 Task: Look for space in Castiglione delle Stiviere, Italy from 2nd June, 2023 to 15th June, 2023 for 2 adults in price range Rs.10000 to Rs.15000. Place can be entire place with 1  bedroom having 1 bed and 1 bathroom. Property type can be house, flat, guest house, hotel. Booking option can be shelf check-in. Required host language is English.
Action: Mouse moved to (477, 127)
Screenshot: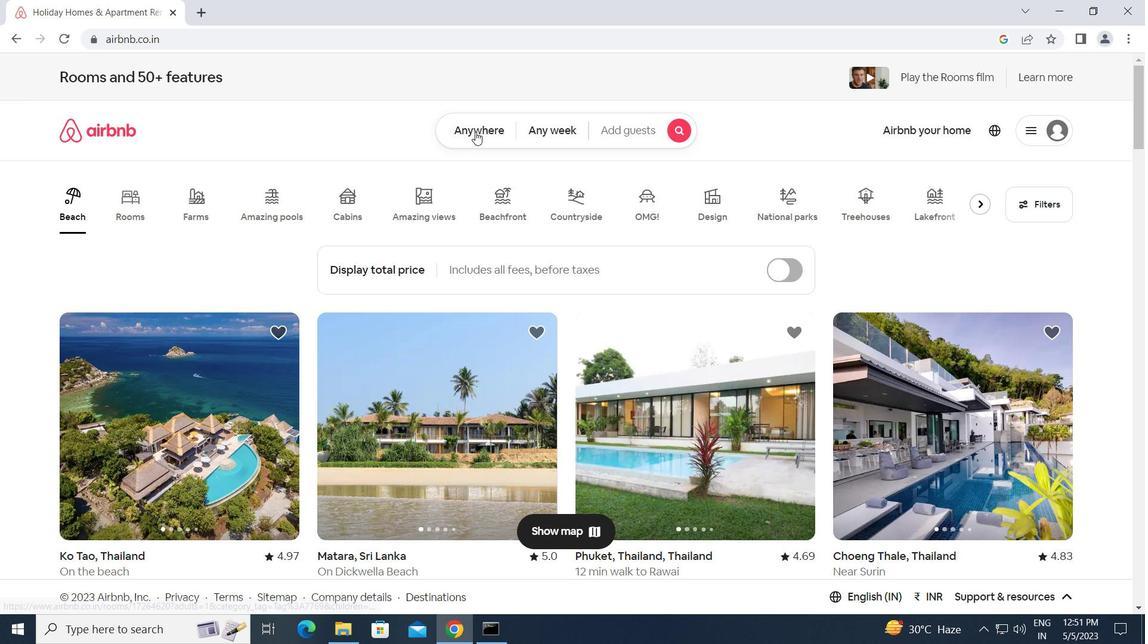 
Action: Mouse pressed left at (477, 127)
Screenshot: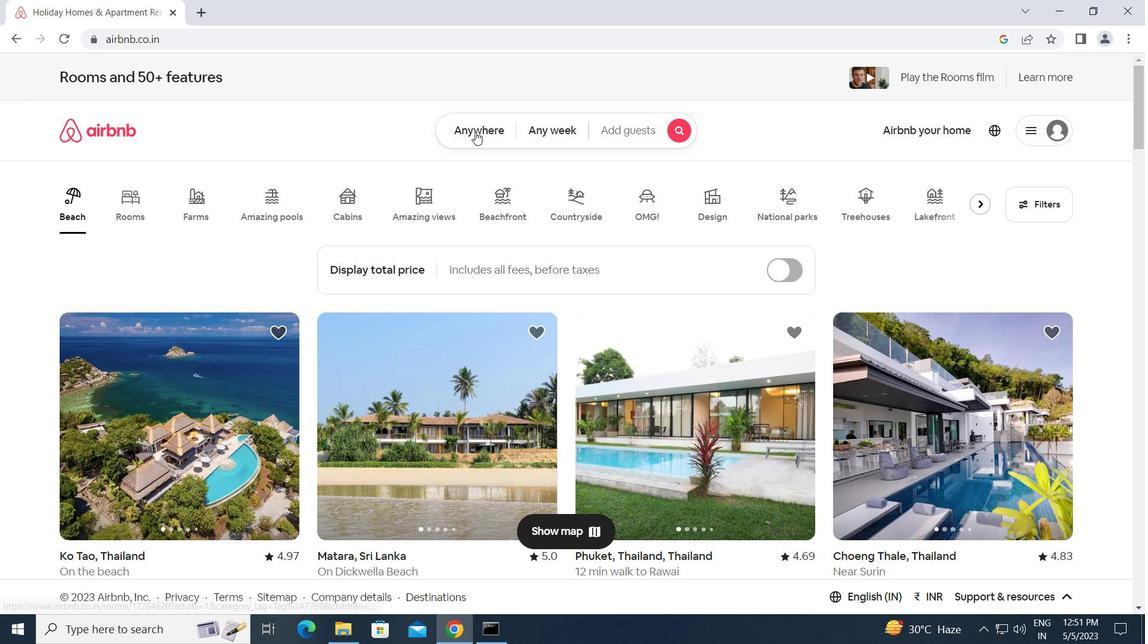 
Action: Mouse moved to (386, 187)
Screenshot: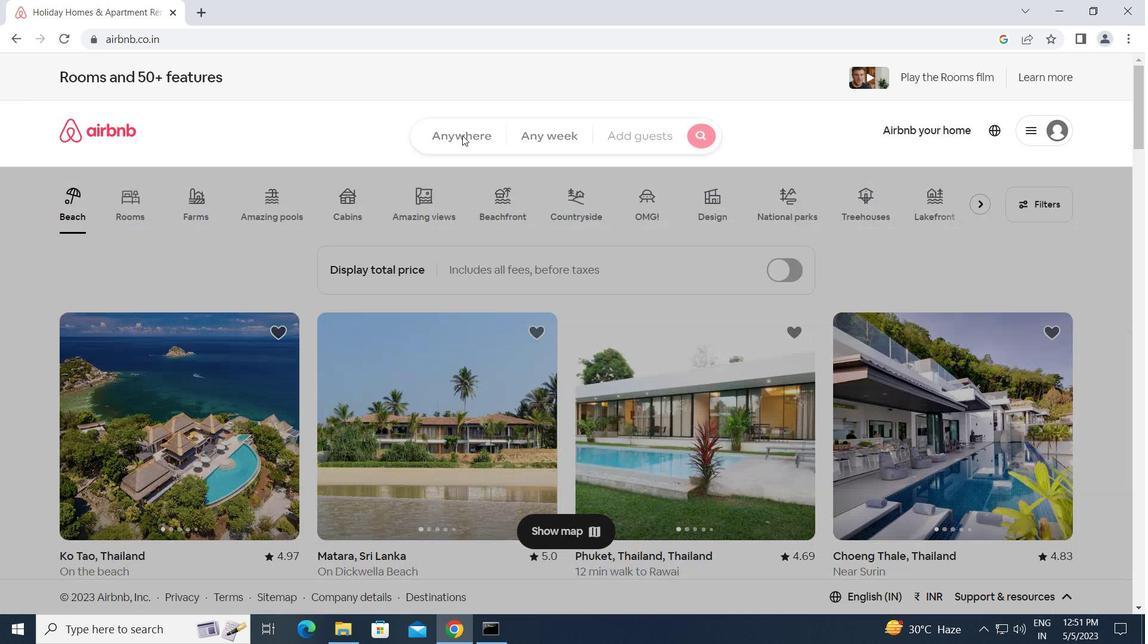 
Action: Mouse pressed left at (386, 187)
Screenshot: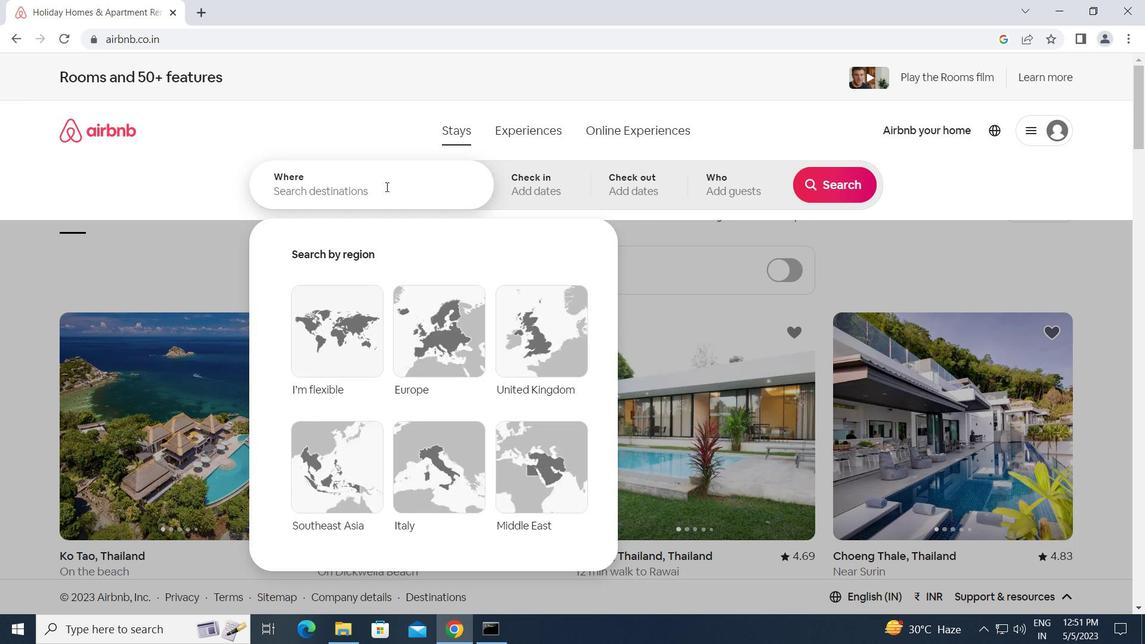 
Action: Key pressed <Key.caps_lock><Key.caps_lock>c<Key.caps_lock>astiglione<Key.space>delle<Key.space><Key.caps_lock>s<Key.caps_lock>tivier
Screenshot: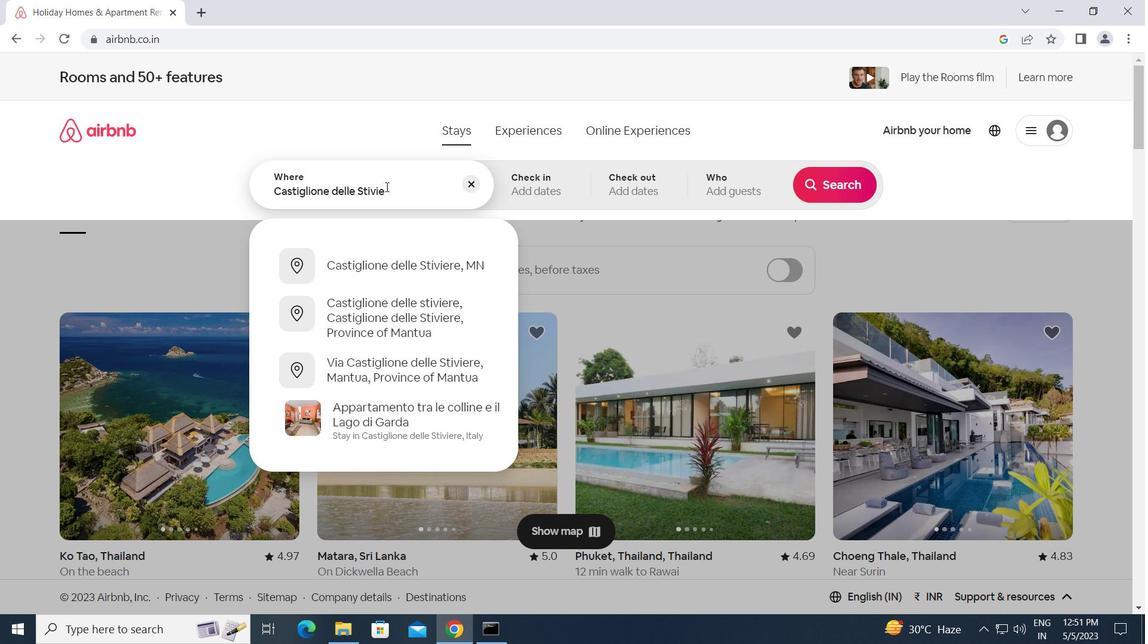 
Action: Mouse moved to (457, 155)
Screenshot: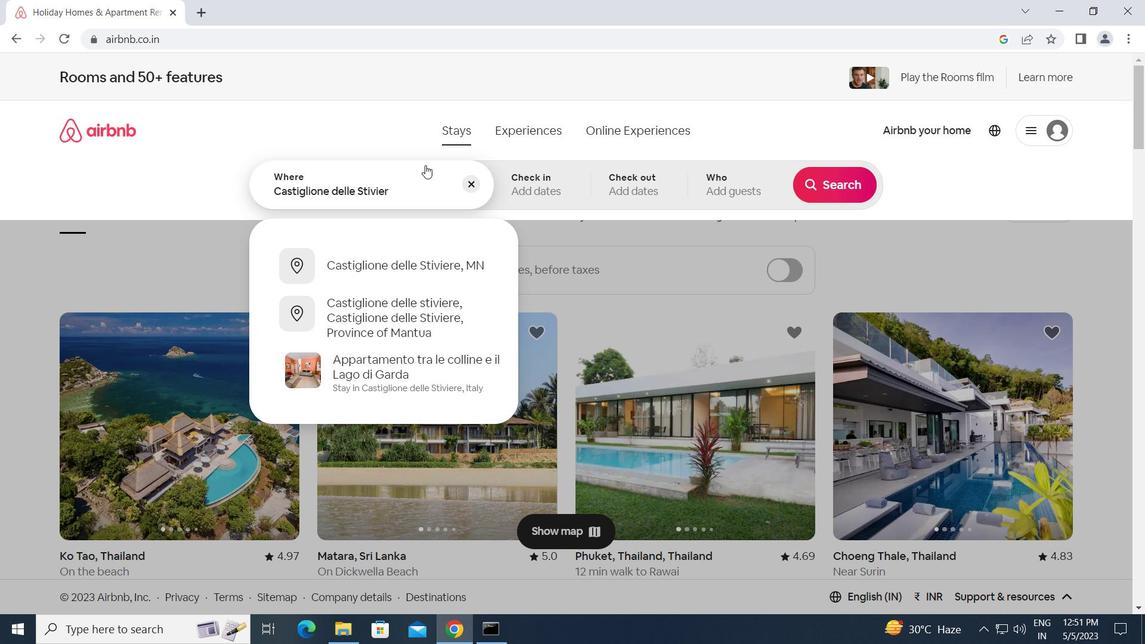 
Action: Key pressed e,<Key.space><Key.caps_lock>i<Key.caps_lock>taly<Key.enter>
Screenshot: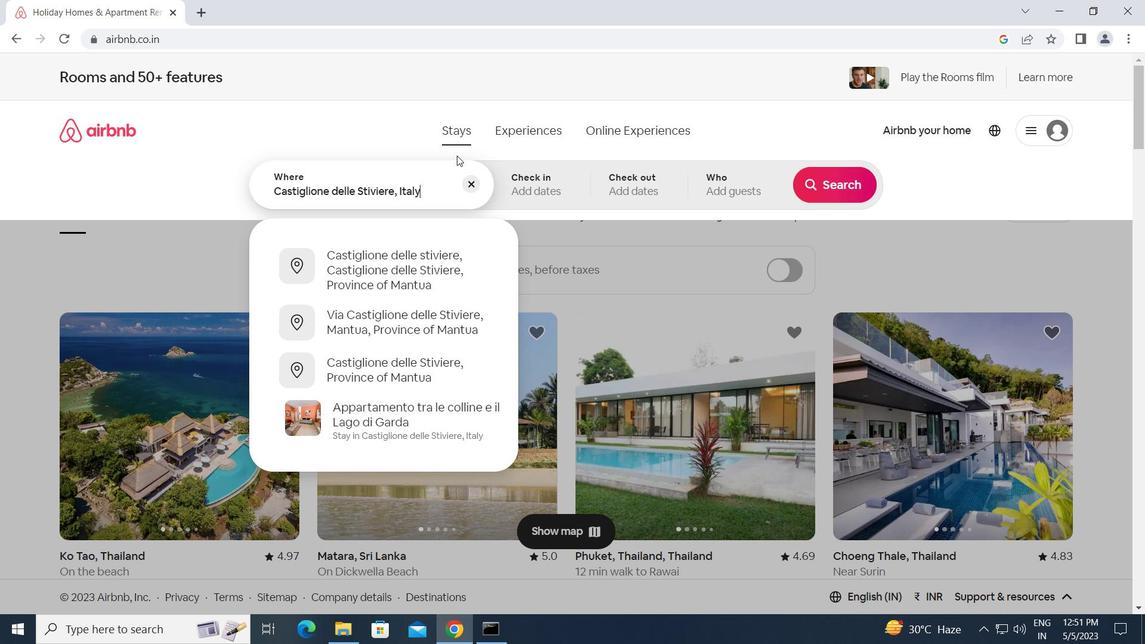 
Action: Mouse moved to (781, 363)
Screenshot: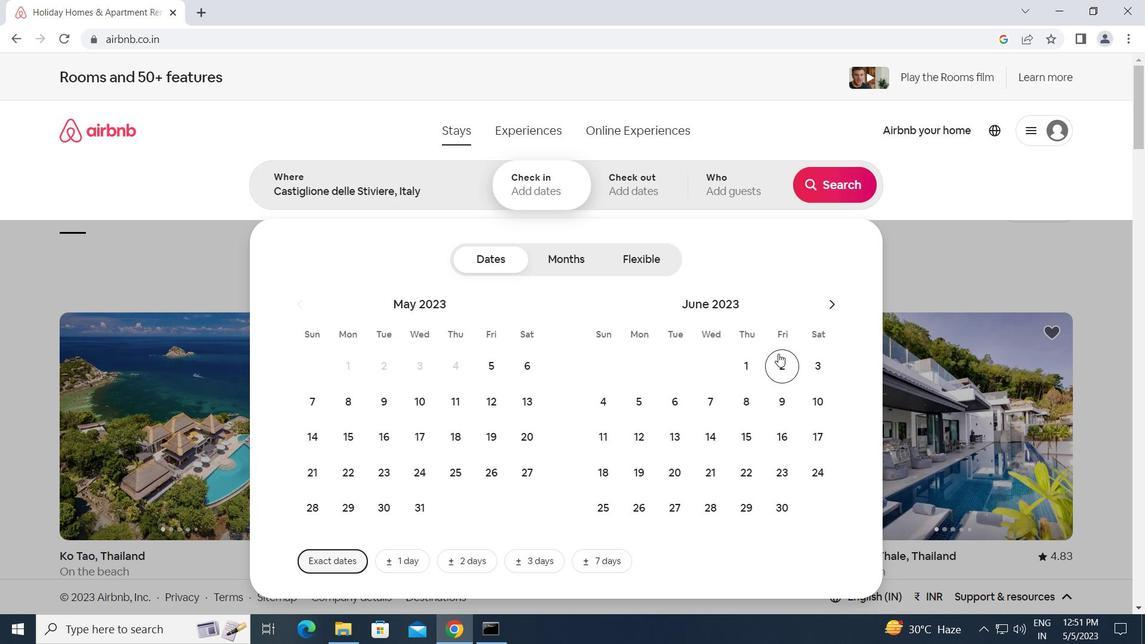 
Action: Mouse pressed left at (781, 363)
Screenshot: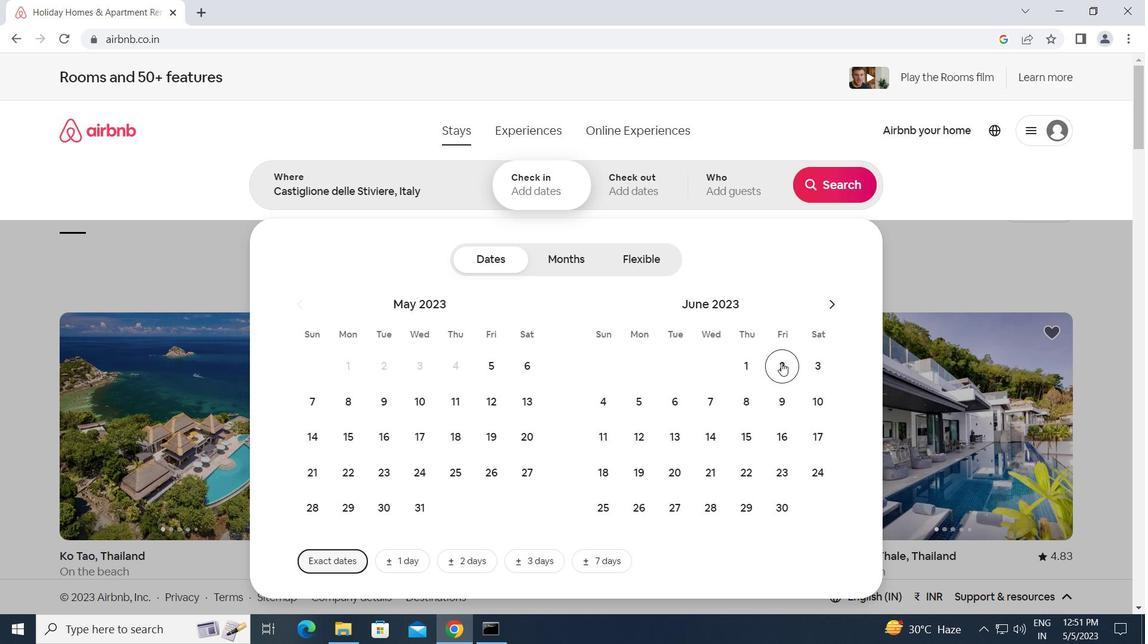 
Action: Mouse moved to (748, 434)
Screenshot: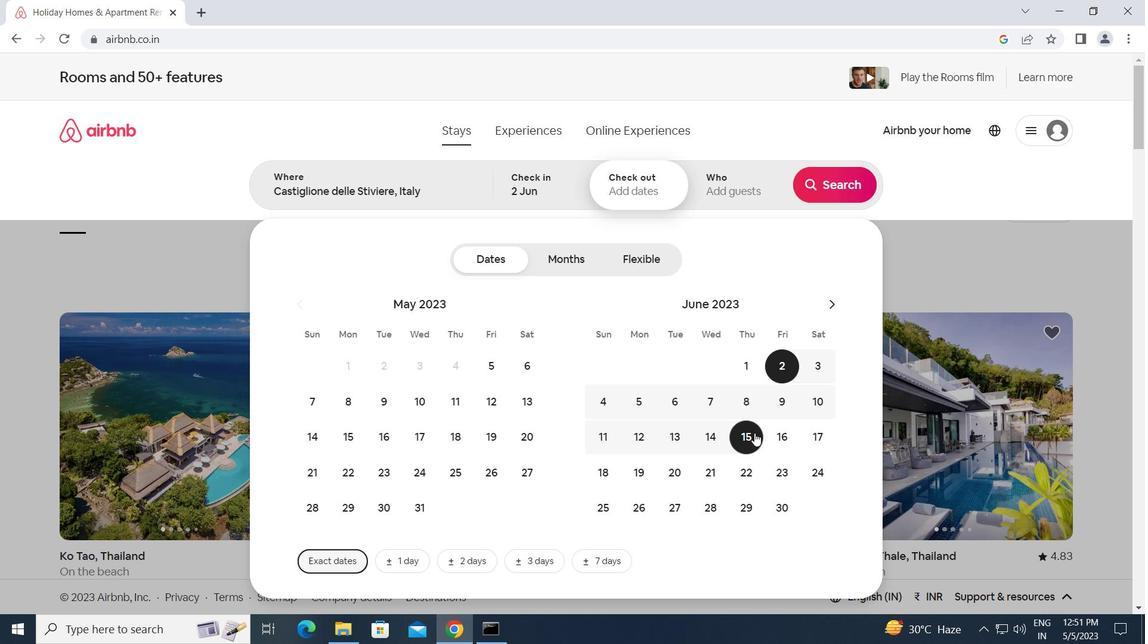 
Action: Mouse pressed left at (748, 434)
Screenshot: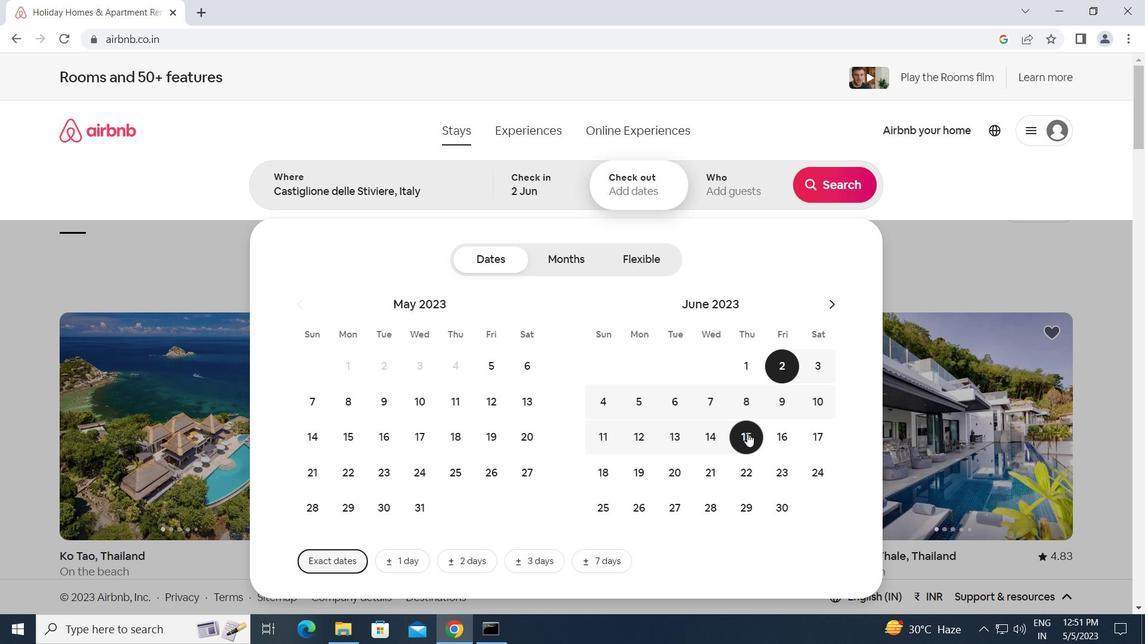 
Action: Mouse moved to (733, 187)
Screenshot: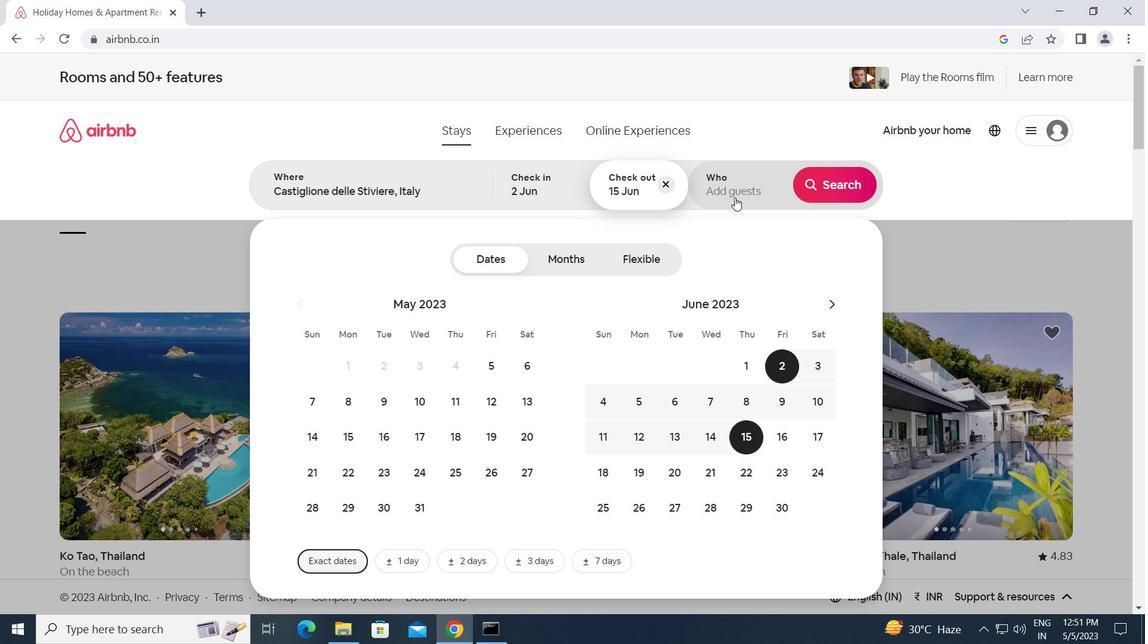 
Action: Mouse pressed left at (733, 187)
Screenshot: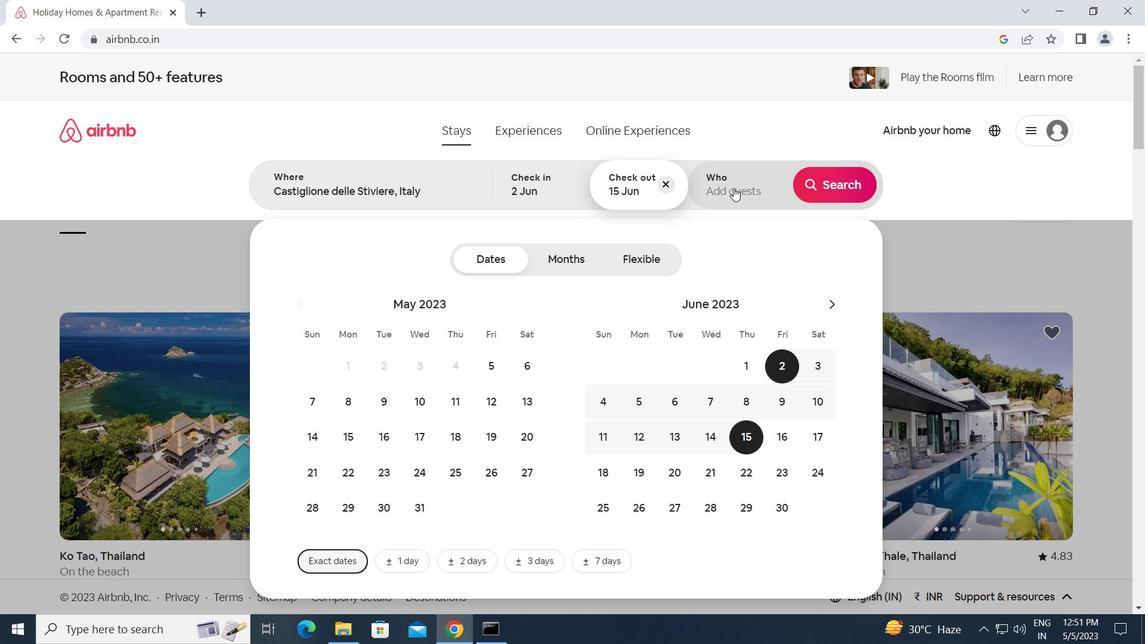 
Action: Mouse moved to (835, 260)
Screenshot: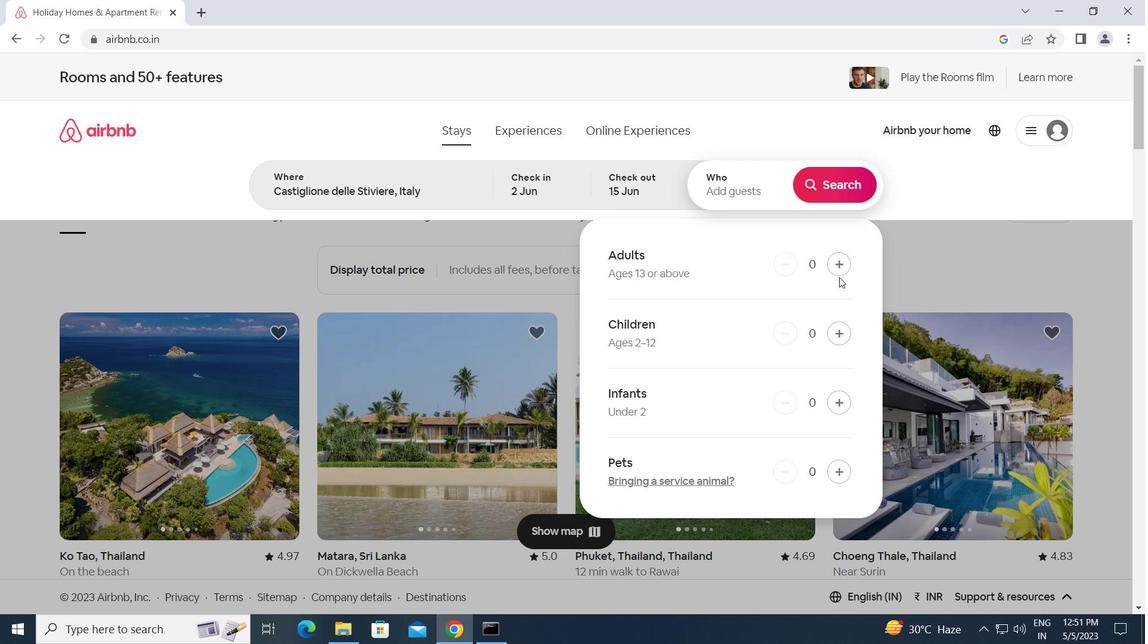 
Action: Mouse pressed left at (835, 260)
Screenshot: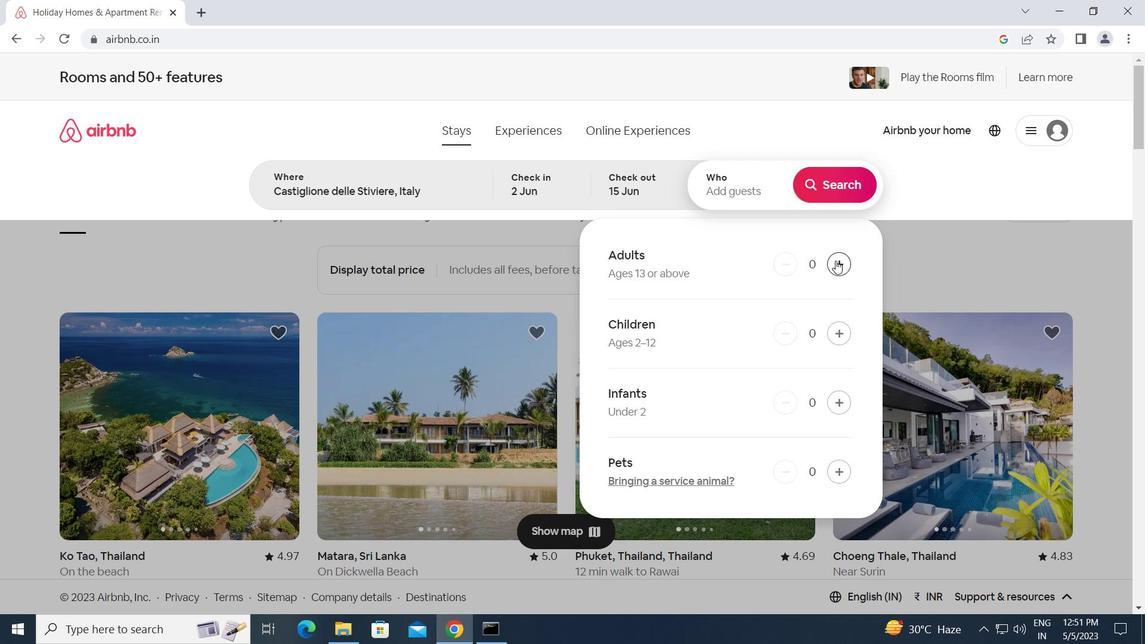 
Action: Mouse pressed left at (835, 260)
Screenshot: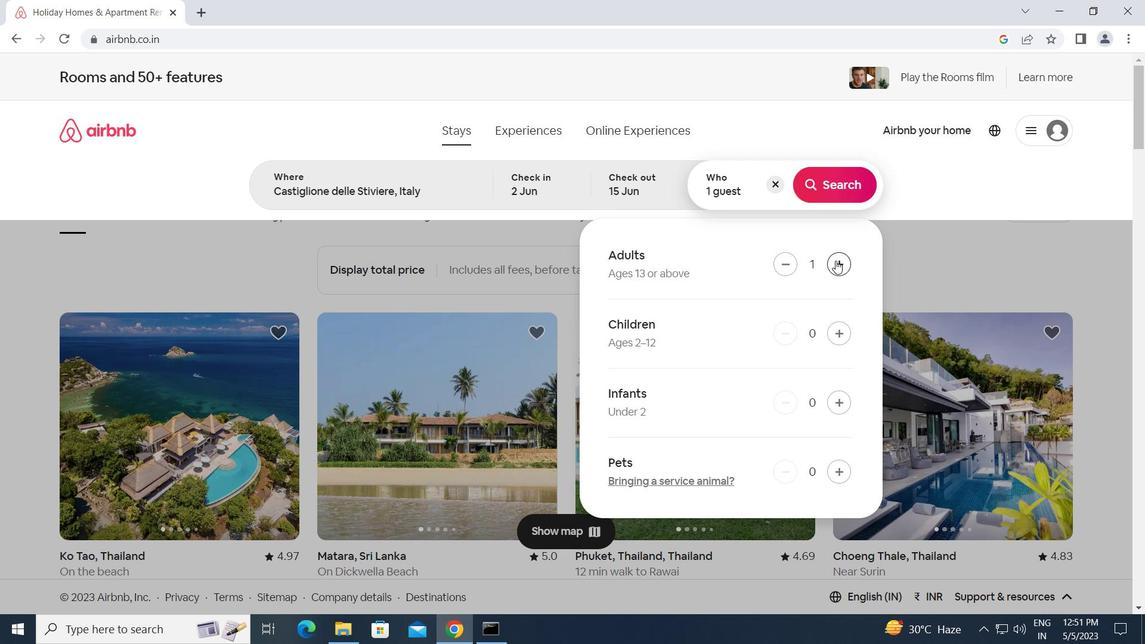 
Action: Mouse moved to (829, 190)
Screenshot: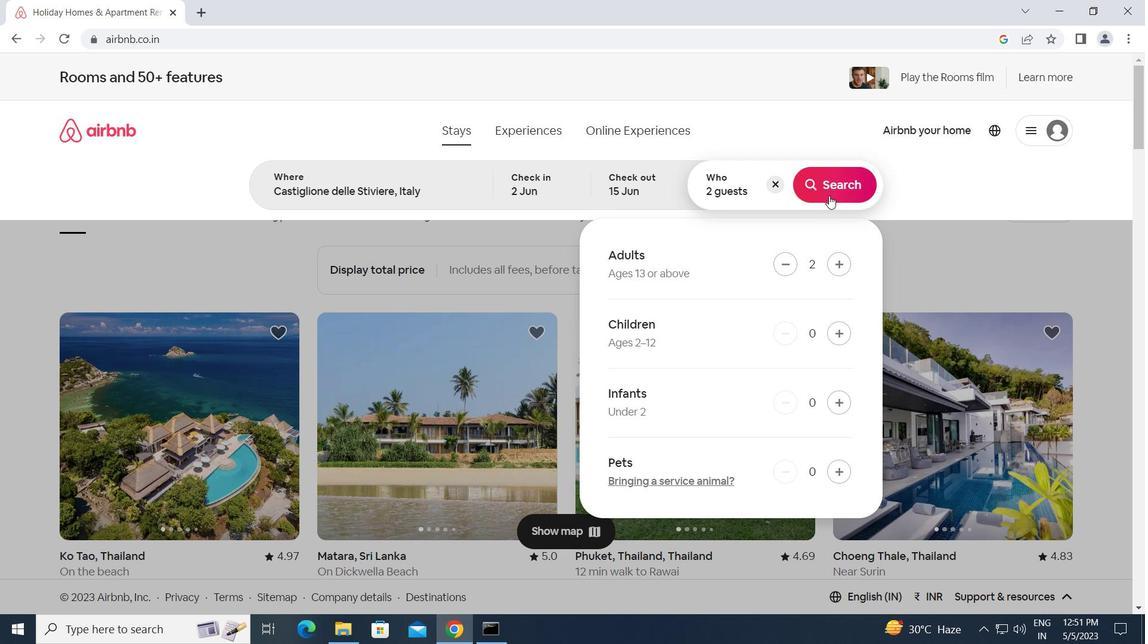 
Action: Mouse pressed left at (829, 190)
Screenshot: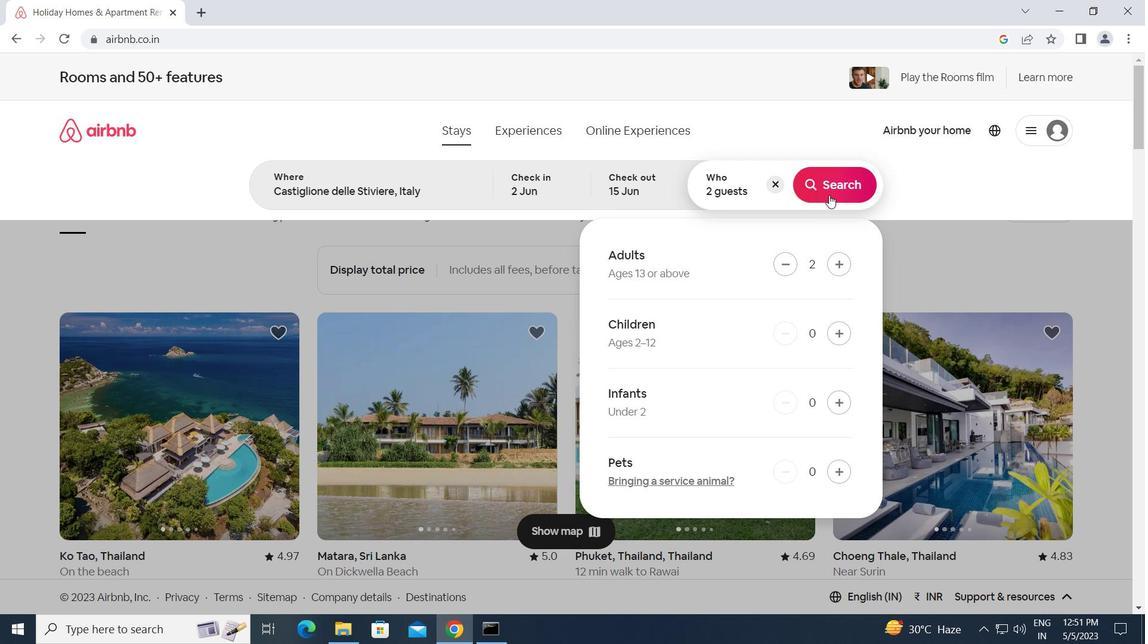 
Action: Mouse moved to (1075, 137)
Screenshot: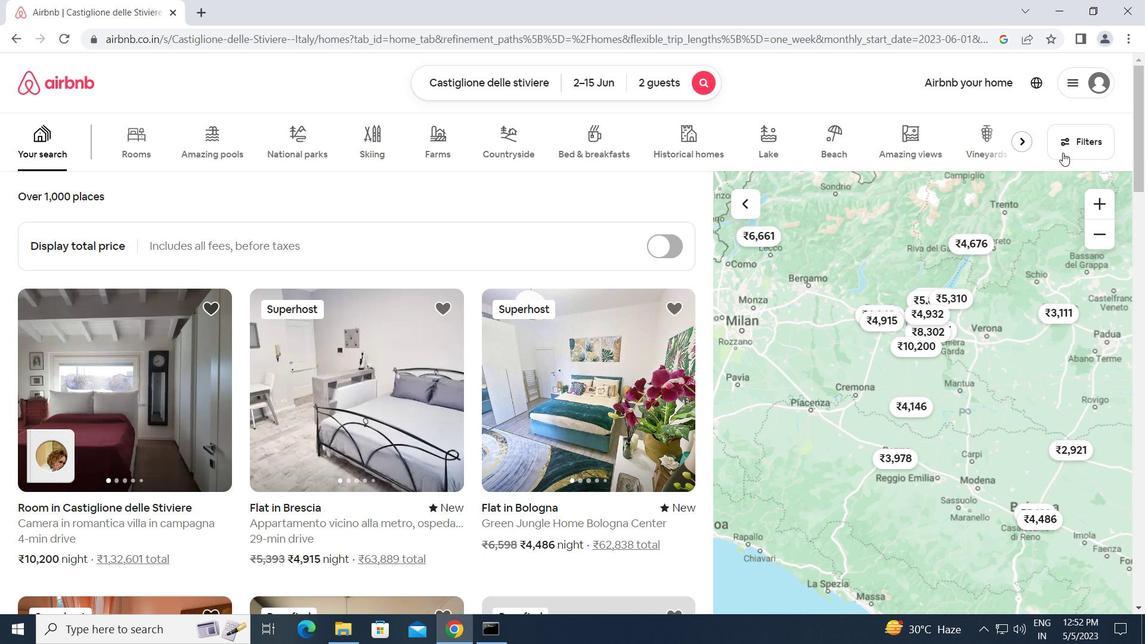 
Action: Mouse pressed left at (1075, 137)
Screenshot: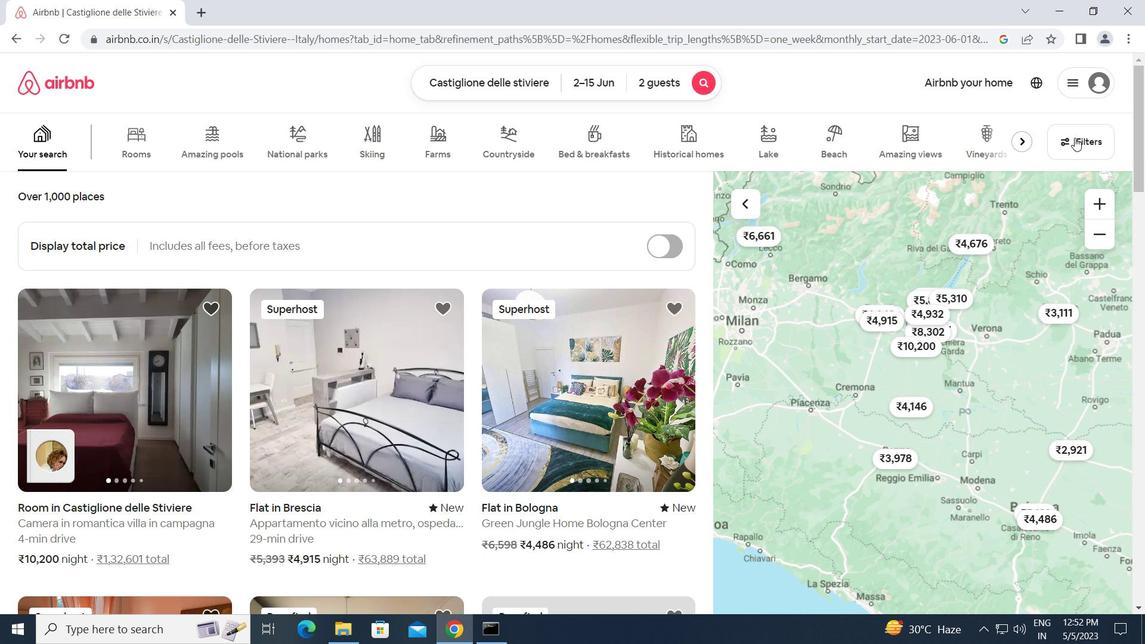 
Action: Mouse moved to (387, 493)
Screenshot: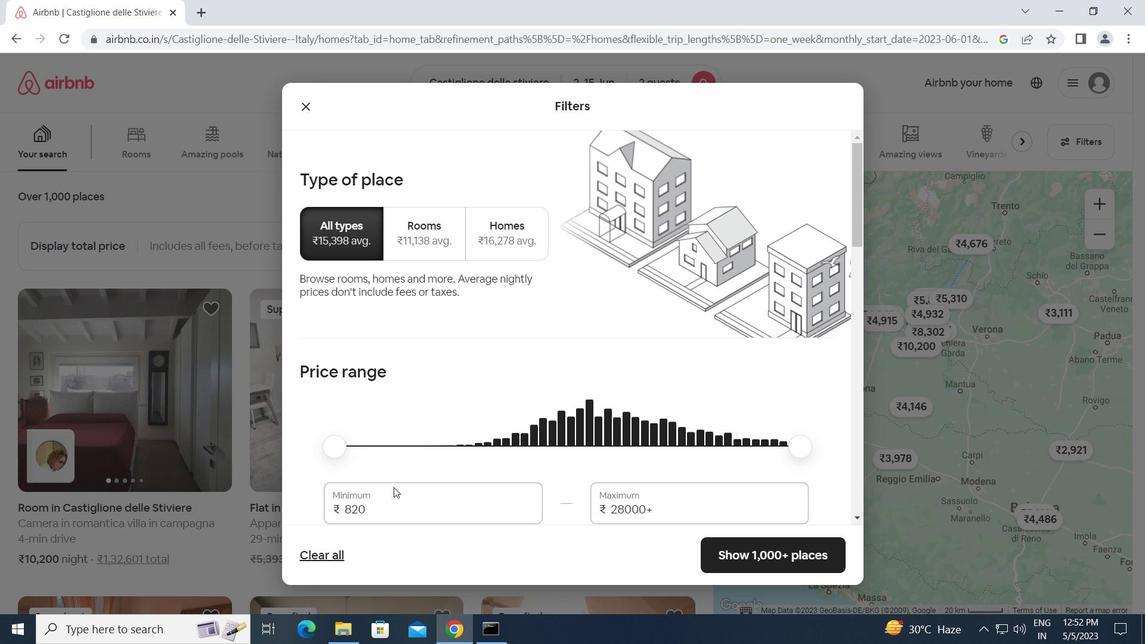 
Action: Mouse scrolled (387, 493) with delta (0, 0)
Screenshot: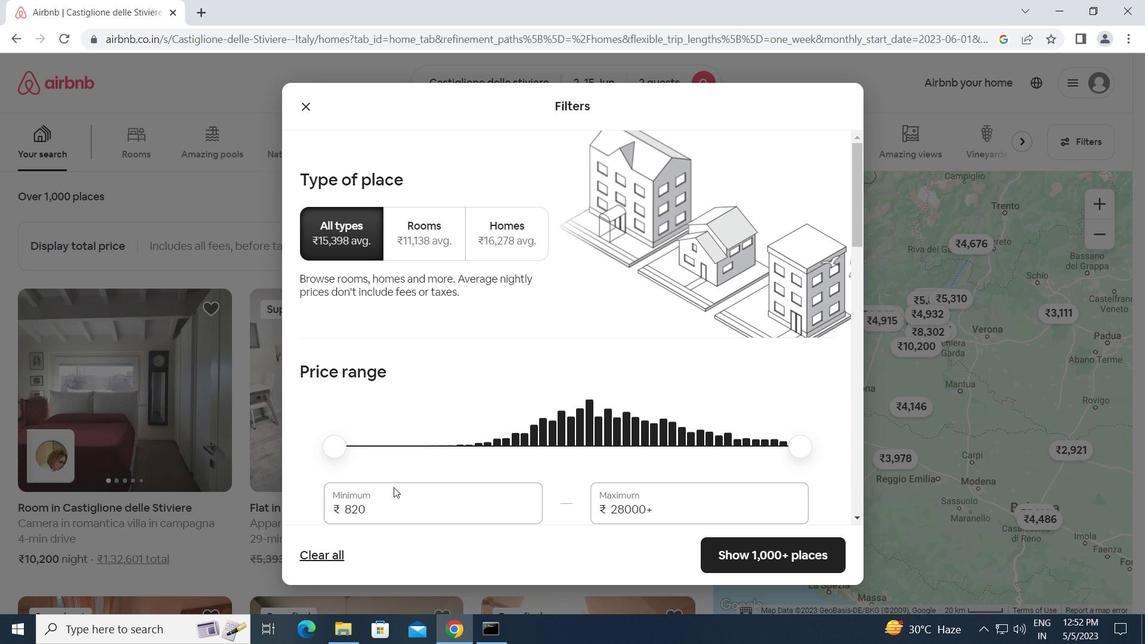 
Action: Mouse moved to (374, 436)
Screenshot: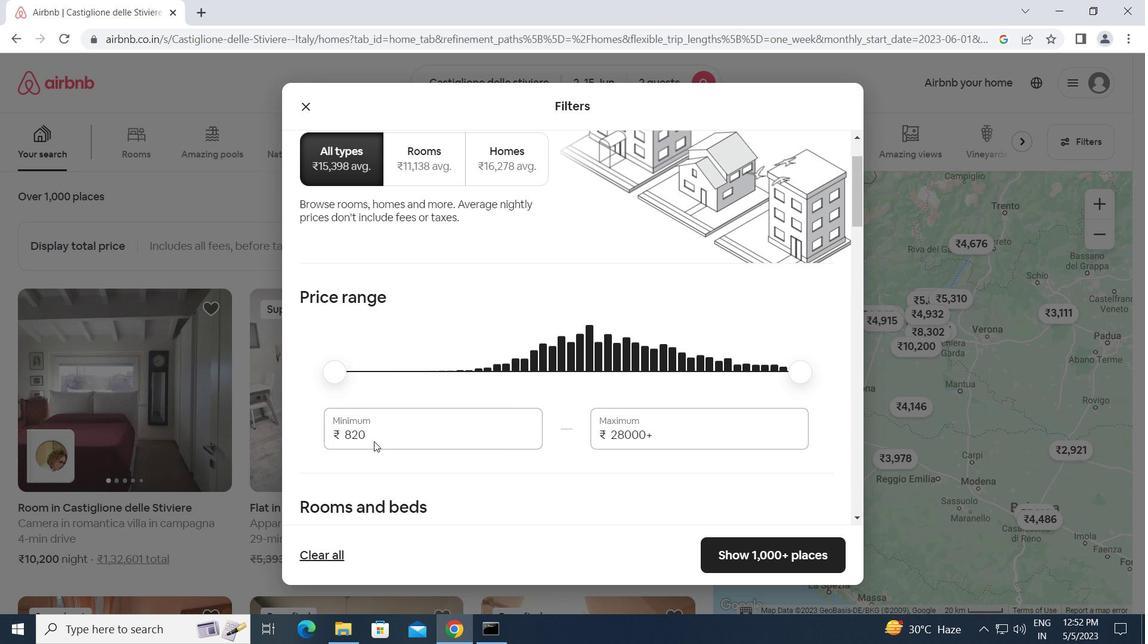 
Action: Mouse pressed left at (374, 436)
Screenshot: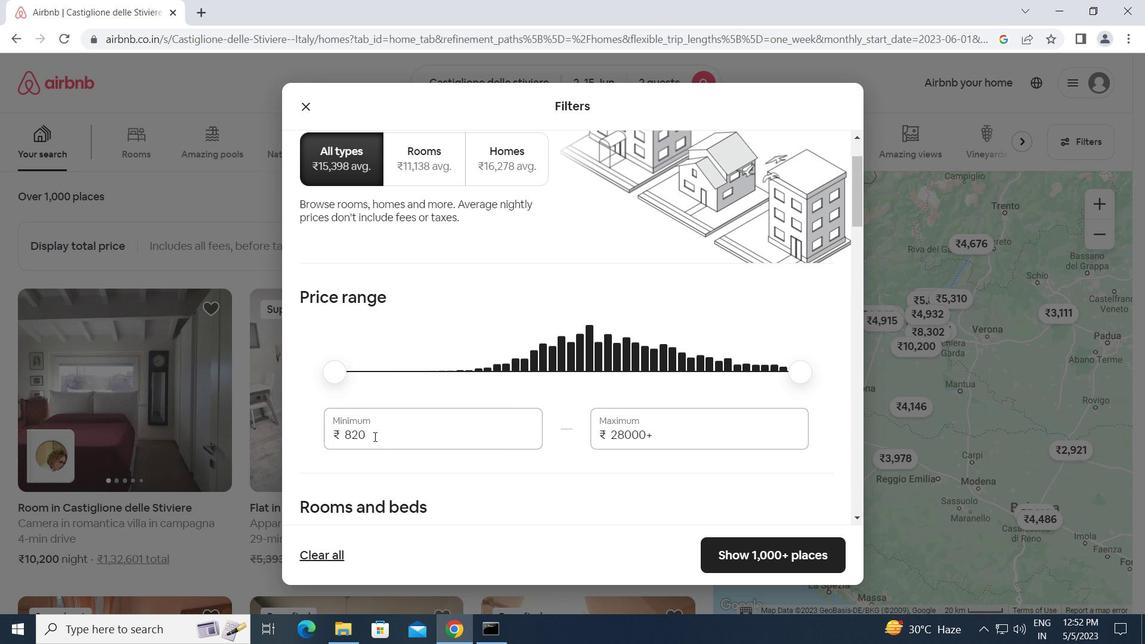 
Action: Mouse moved to (315, 436)
Screenshot: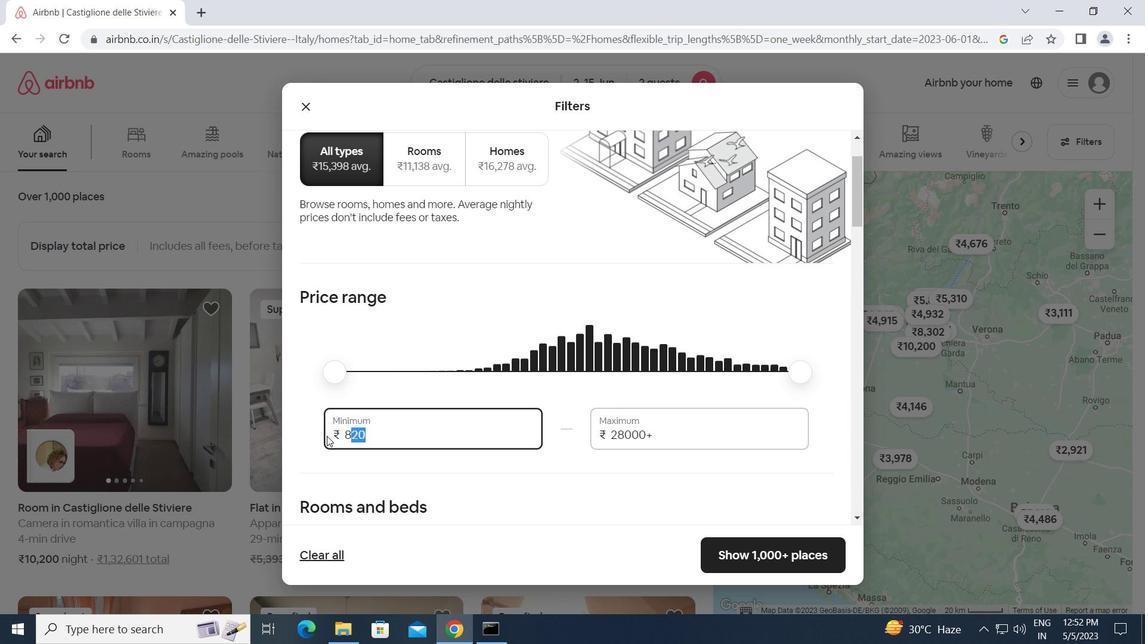 
Action: Key pressed 10000<Key.tab>15000
Screenshot: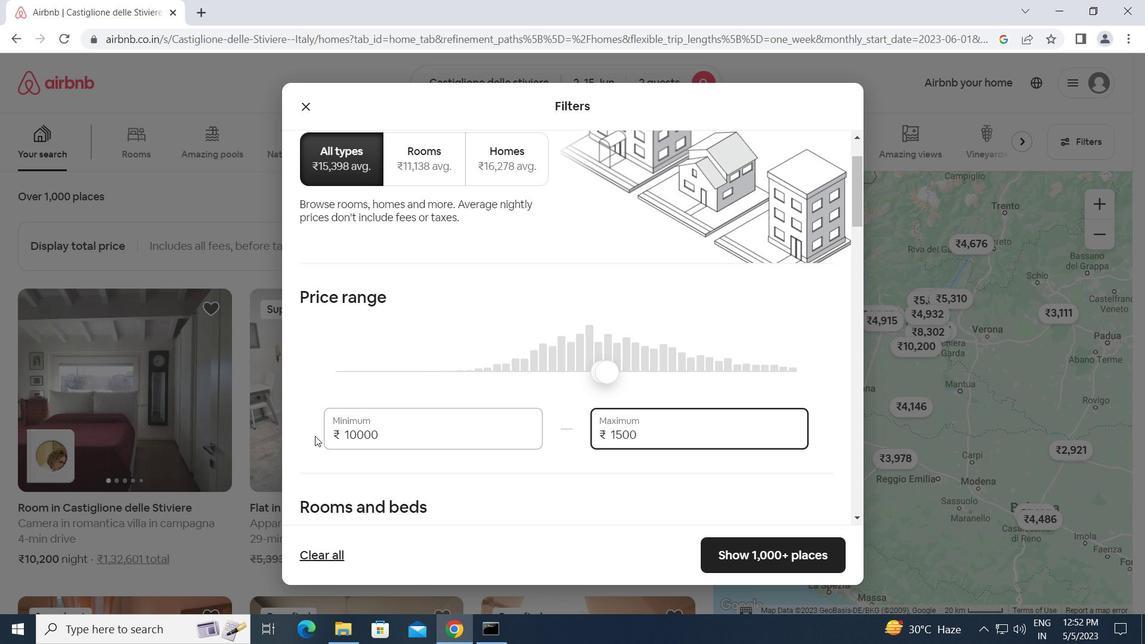 
Action: Mouse moved to (380, 554)
Screenshot: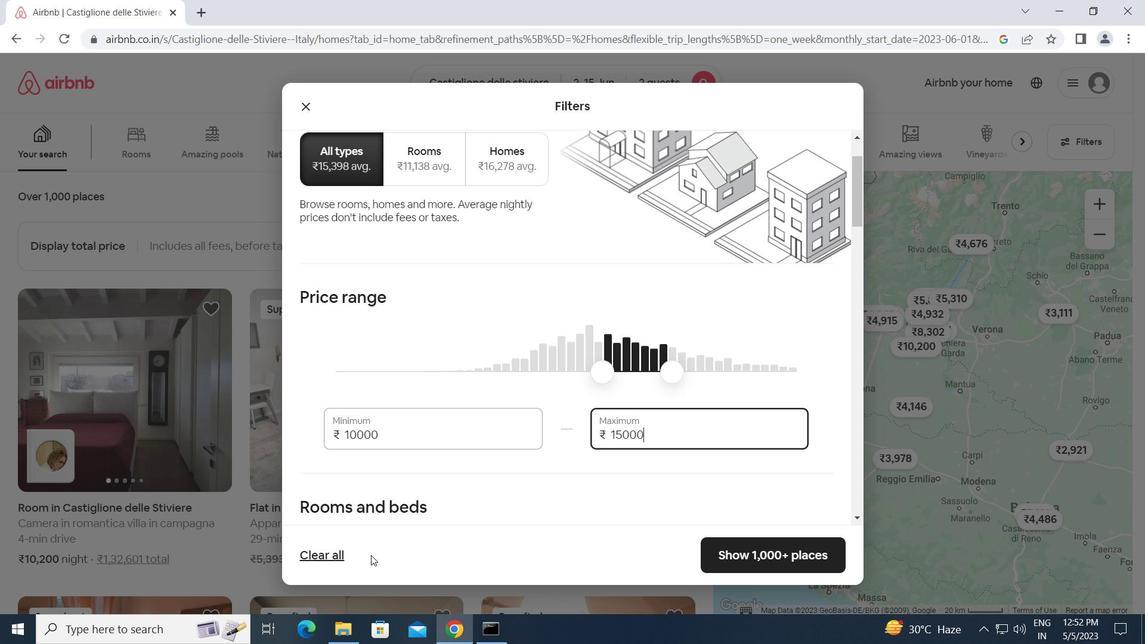 
Action: Mouse scrolled (380, 554) with delta (0, 0)
Screenshot: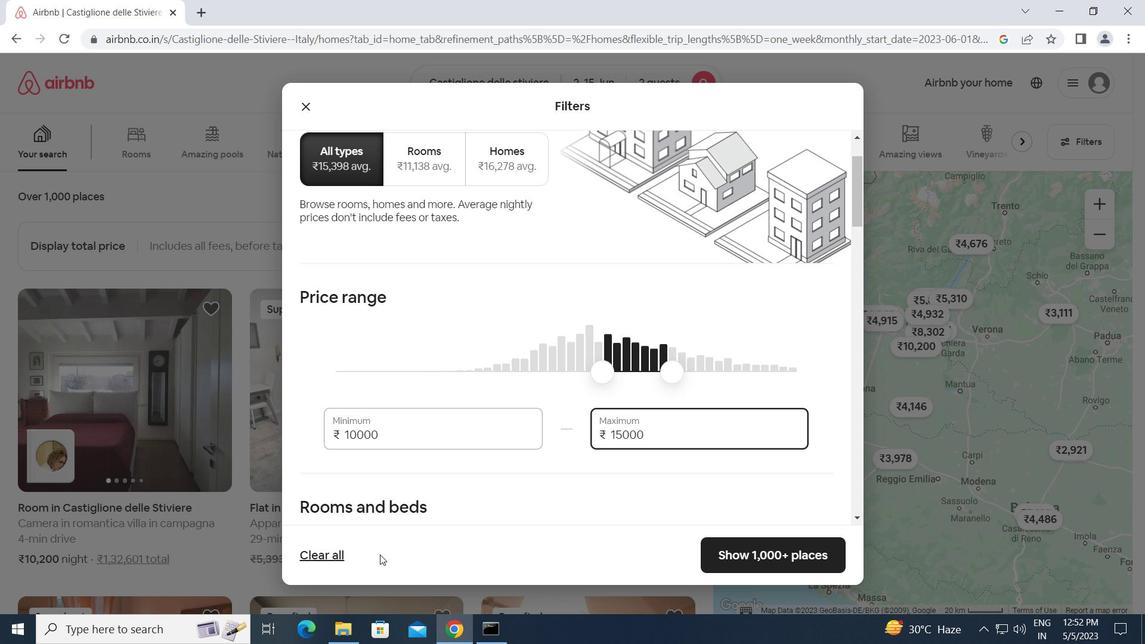 
Action: Mouse moved to (491, 539)
Screenshot: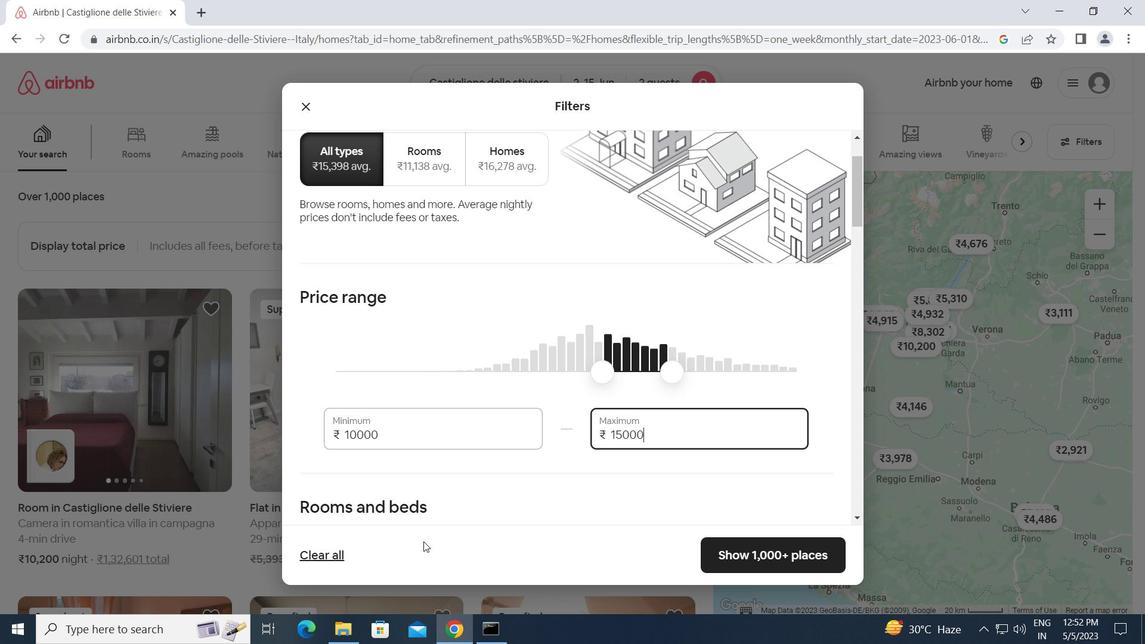
Action: Mouse scrolled (491, 539) with delta (0, 0)
Screenshot: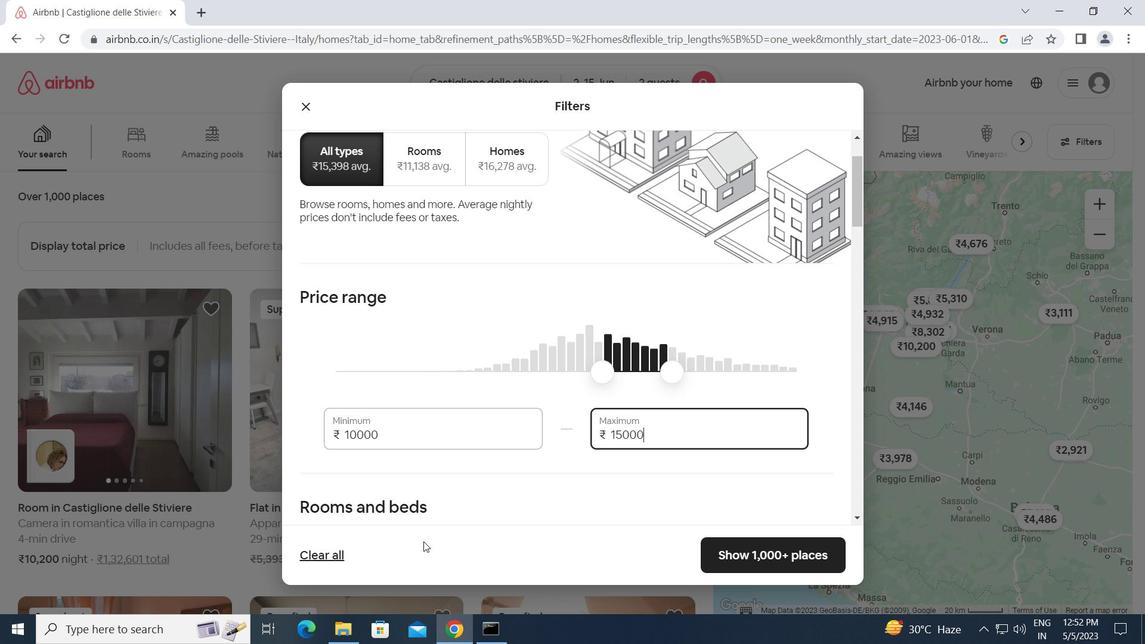 
Action: Mouse moved to (496, 538)
Screenshot: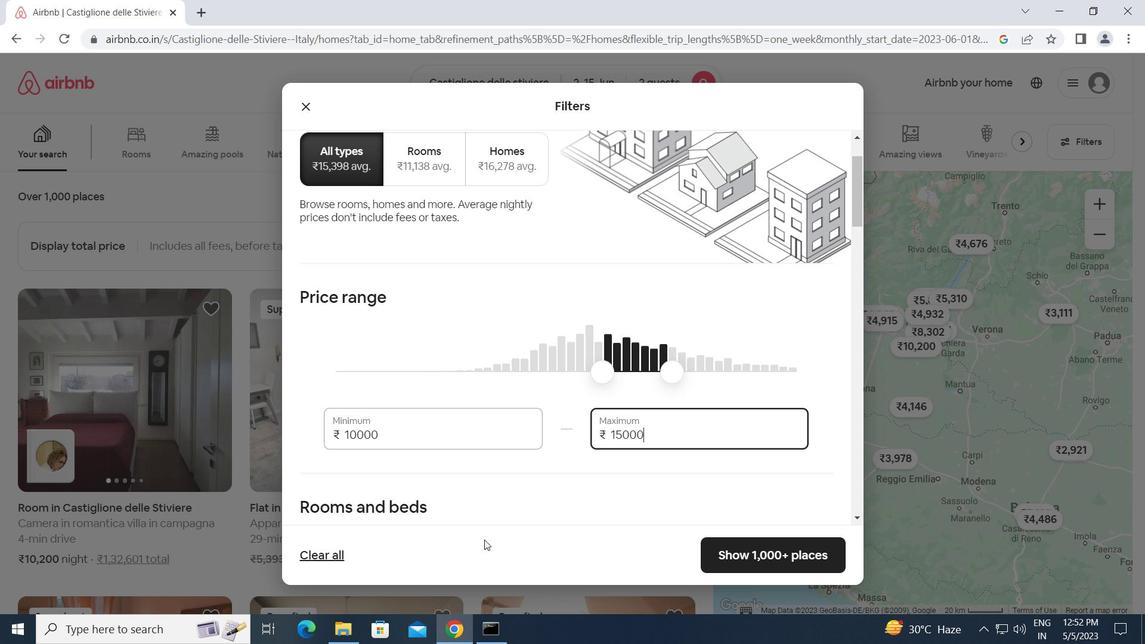 
Action: Mouse scrolled (496, 538) with delta (0, 0)
Screenshot: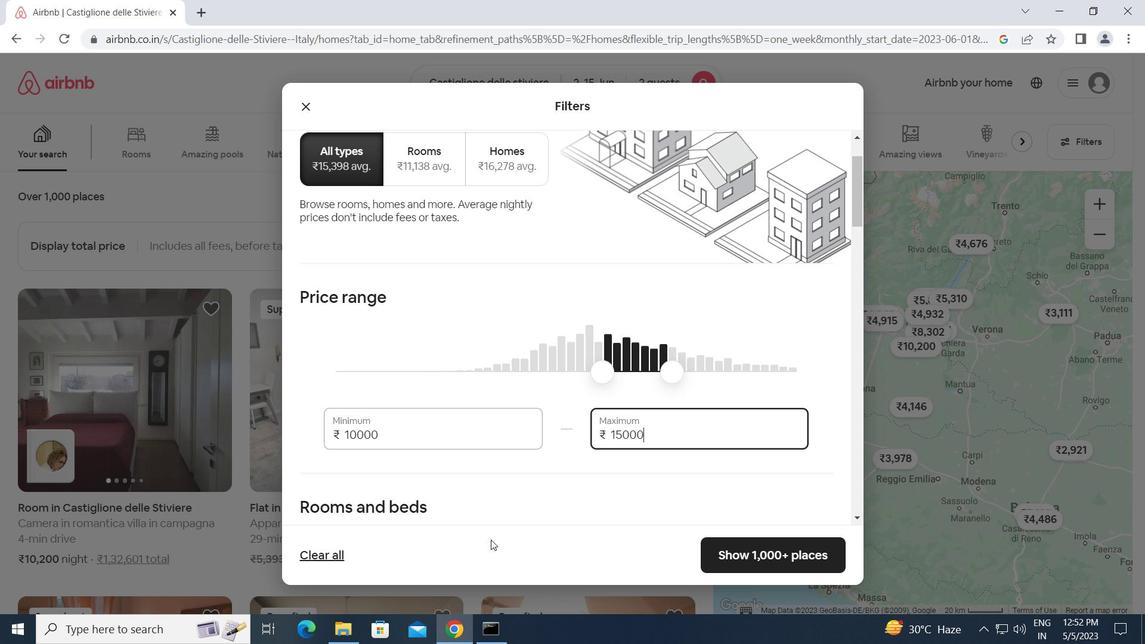 
Action: Mouse moved to (518, 494)
Screenshot: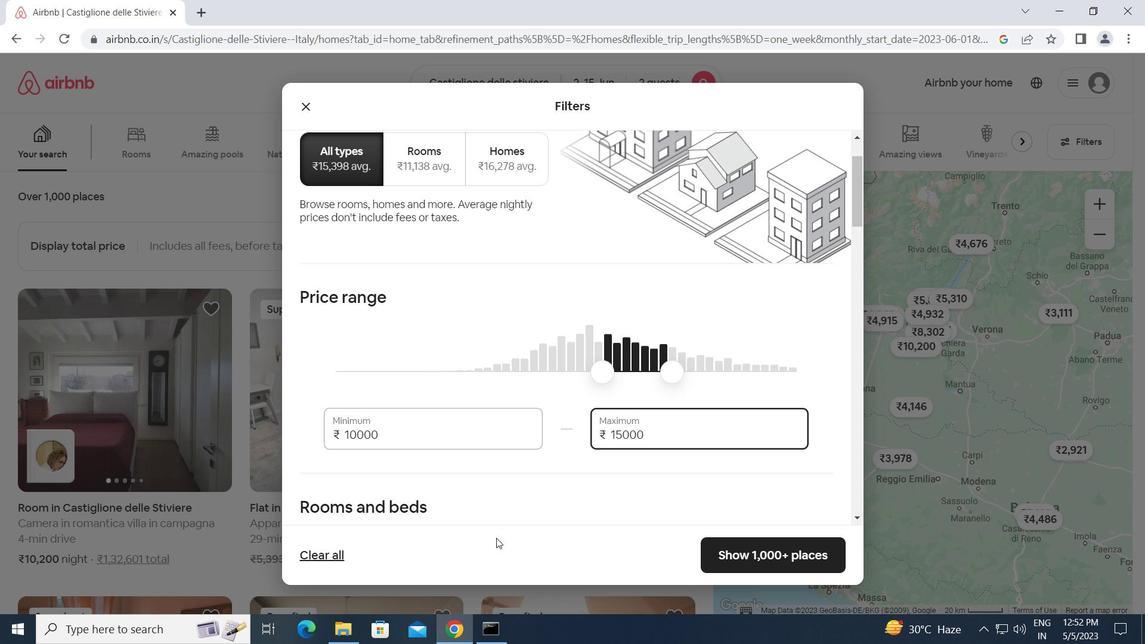 
Action: Mouse scrolled (518, 493) with delta (0, 0)
Screenshot: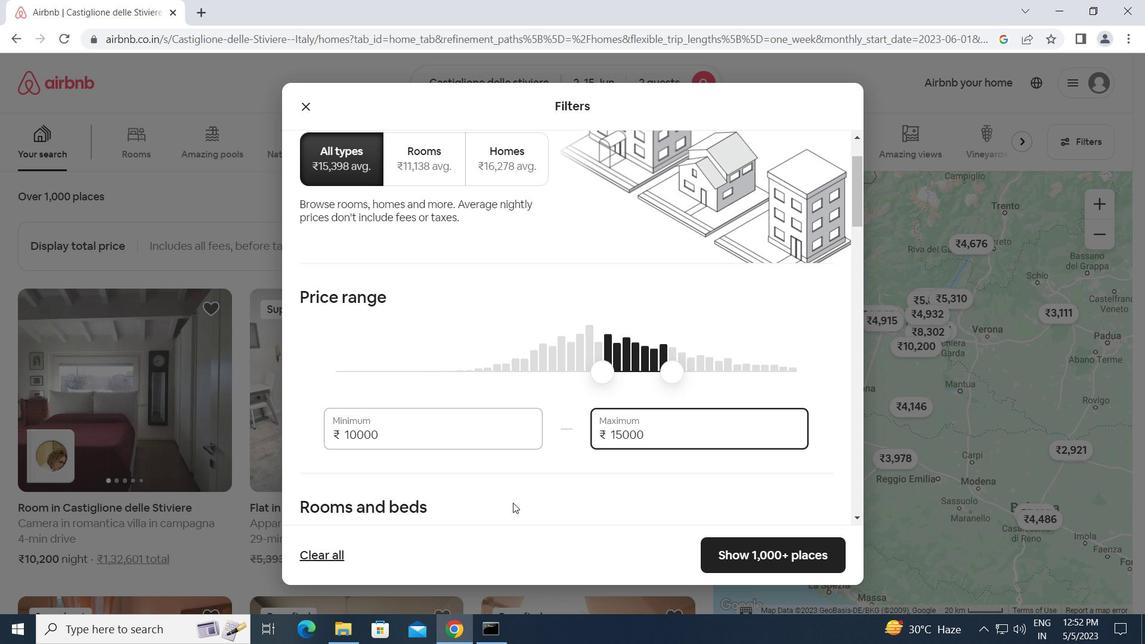 
Action: Mouse scrolled (518, 493) with delta (0, 0)
Screenshot: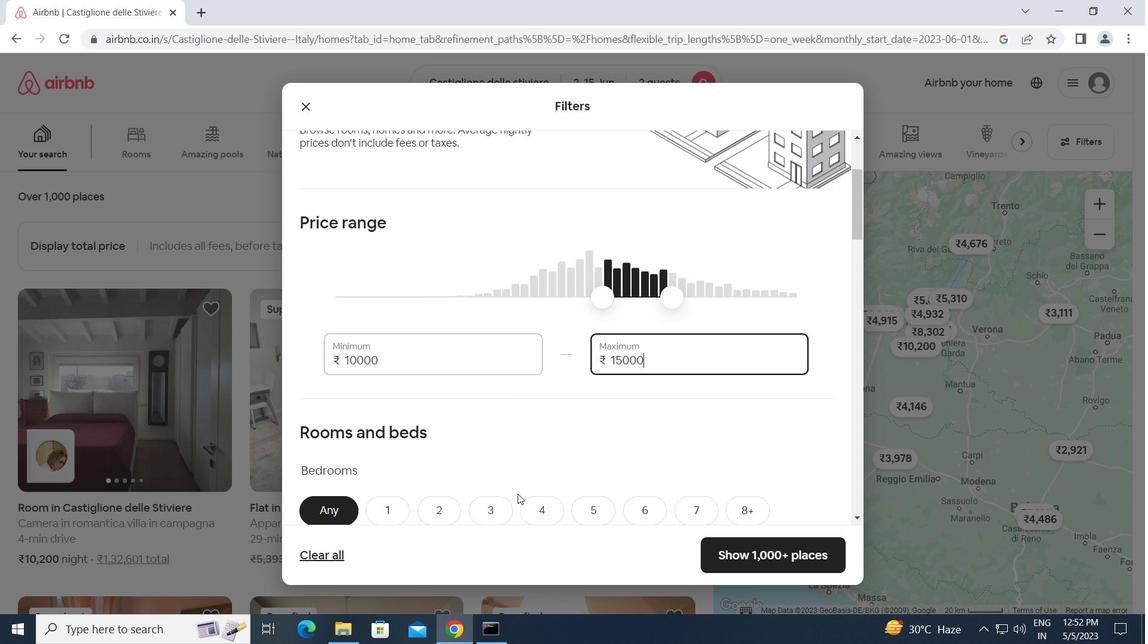 
Action: Mouse scrolled (518, 493) with delta (0, 0)
Screenshot: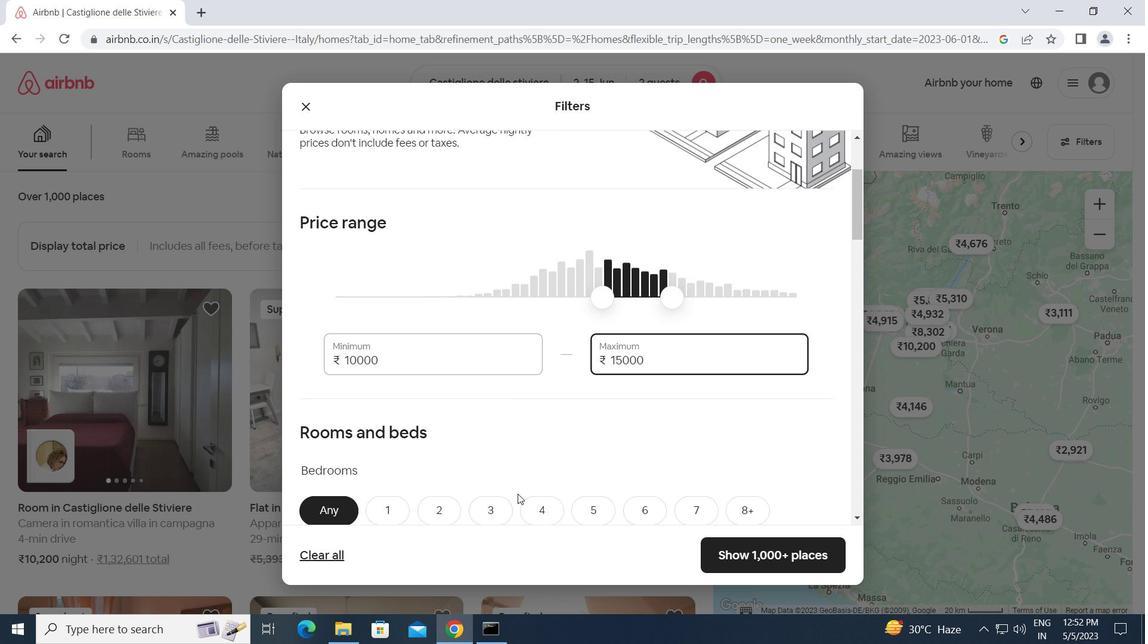 
Action: Mouse moved to (508, 491)
Screenshot: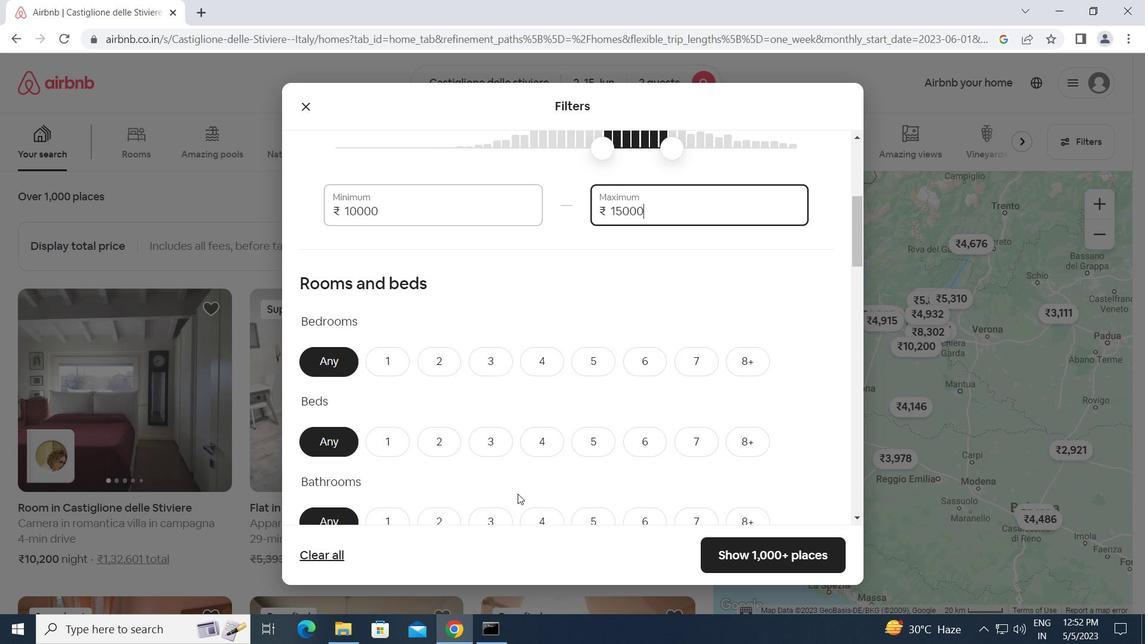 
Action: Mouse scrolled (508, 491) with delta (0, 0)
Screenshot: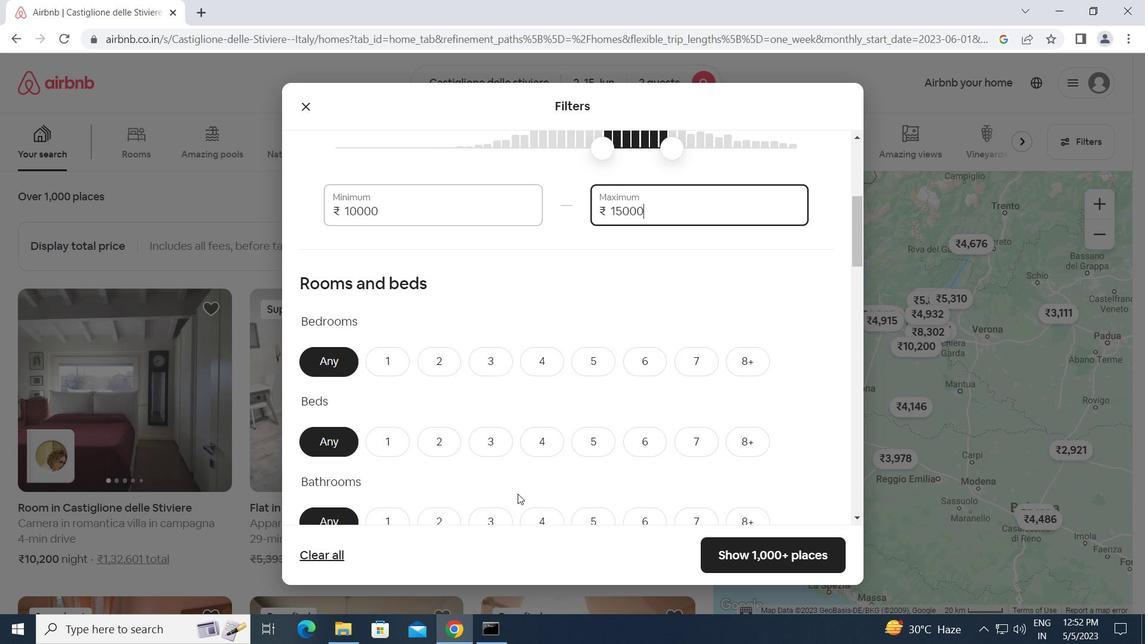 
Action: Mouse moved to (398, 289)
Screenshot: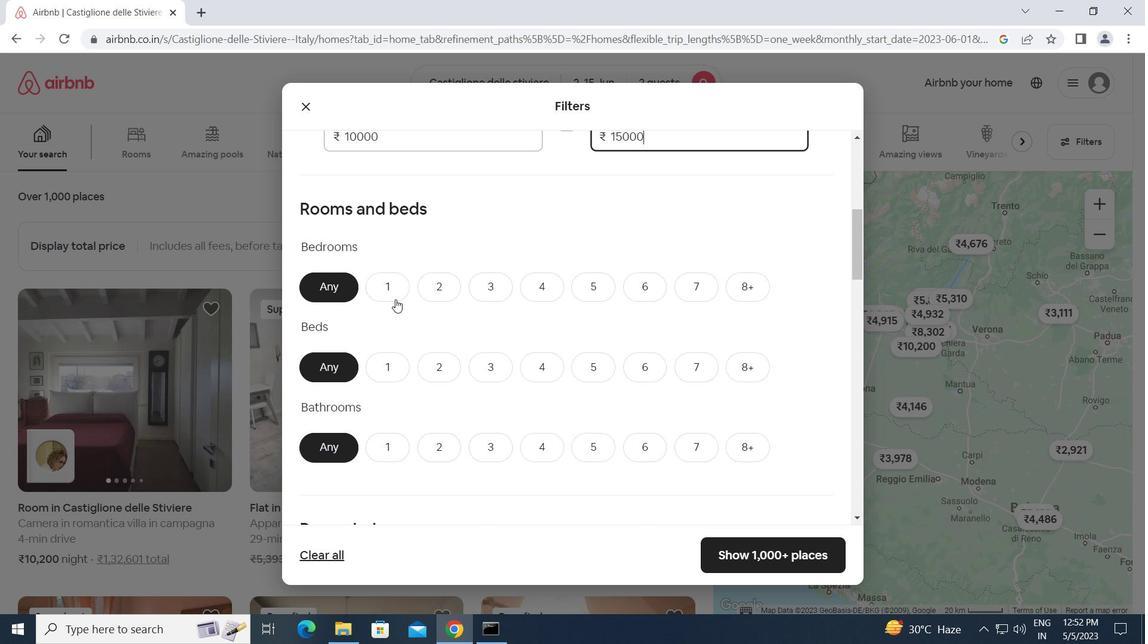 
Action: Mouse pressed left at (398, 289)
Screenshot: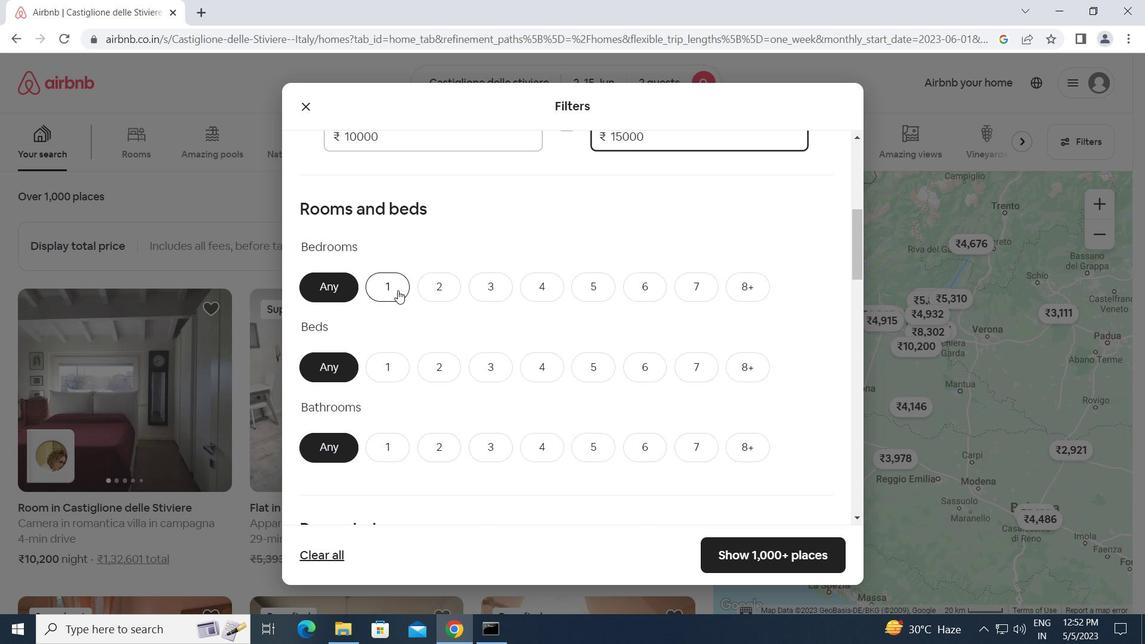 
Action: Mouse moved to (394, 365)
Screenshot: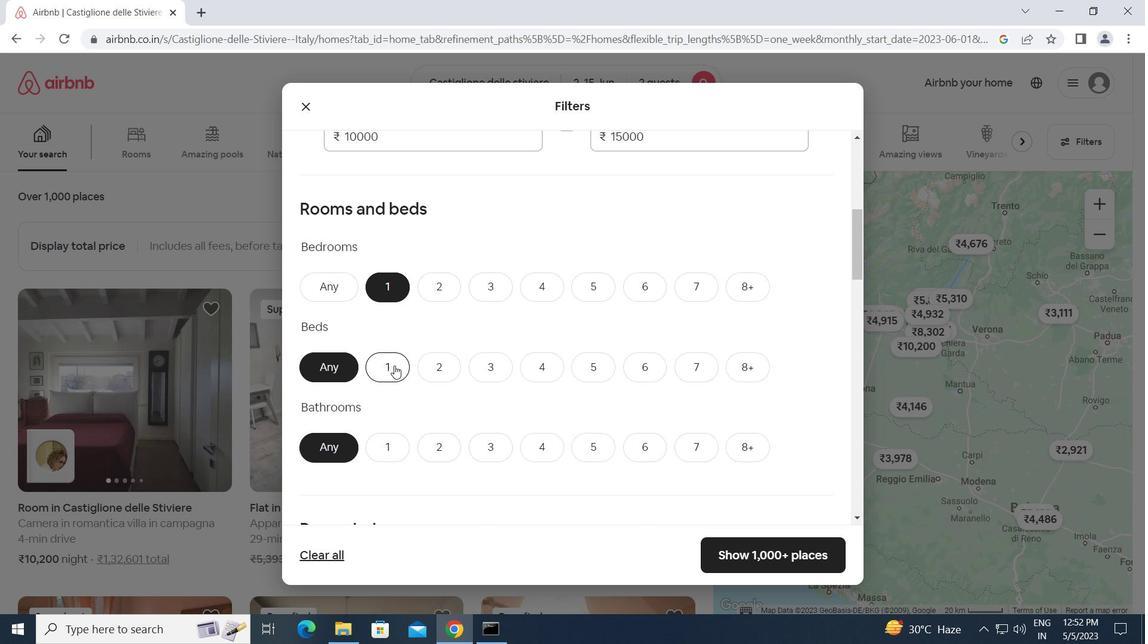 
Action: Mouse pressed left at (394, 365)
Screenshot: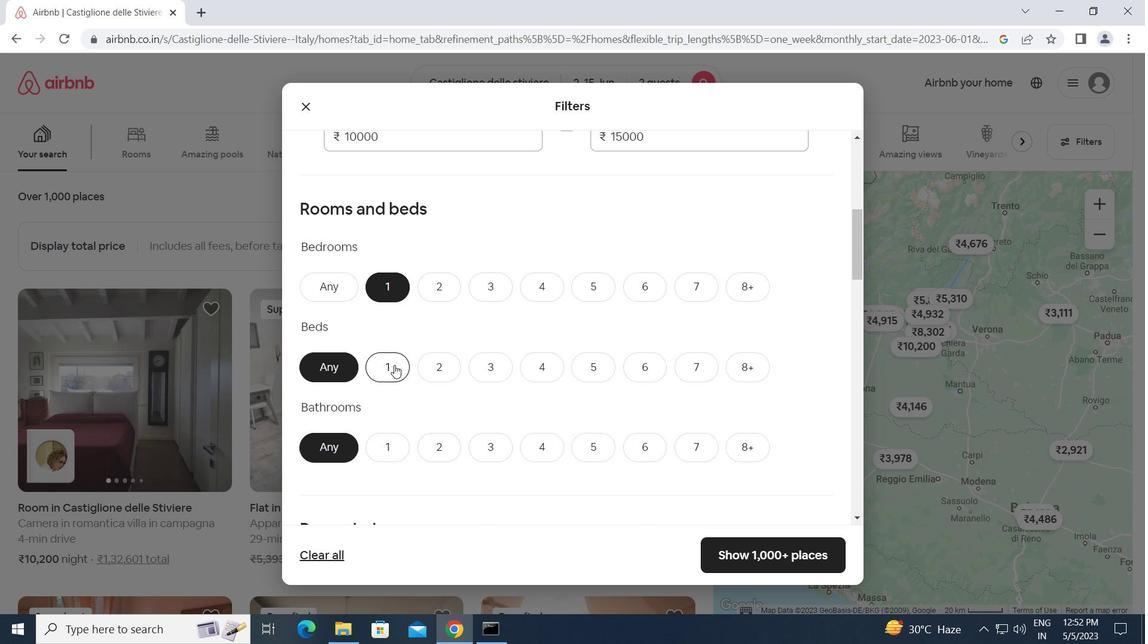 
Action: Mouse moved to (395, 444)
Screenshot: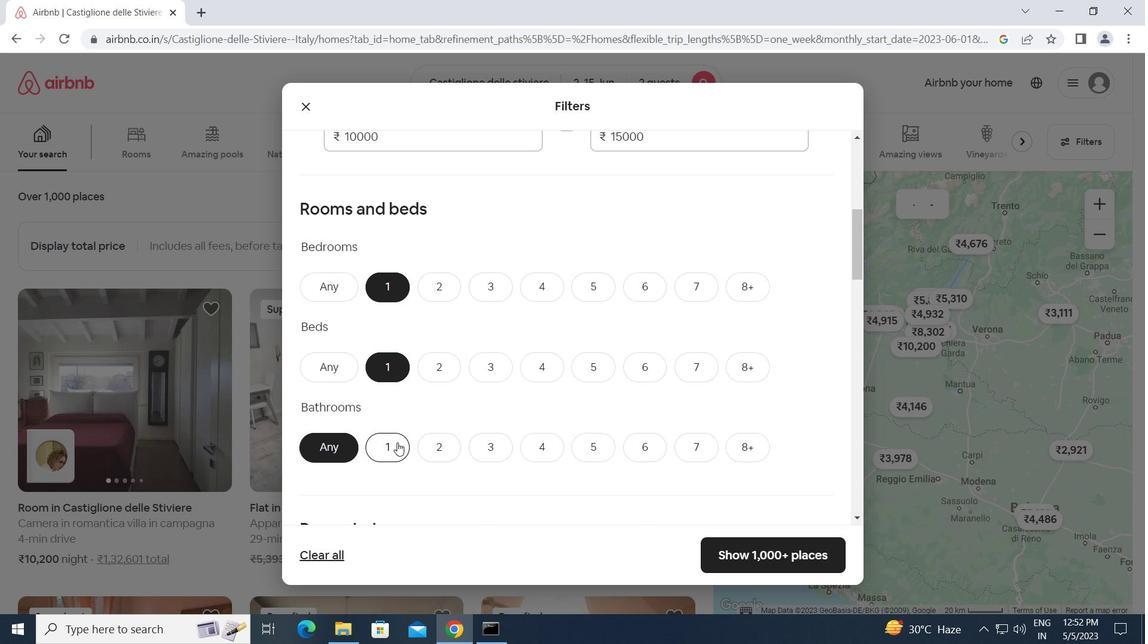 
Action: Mouse pressed left at (395, 444)
Screenshot: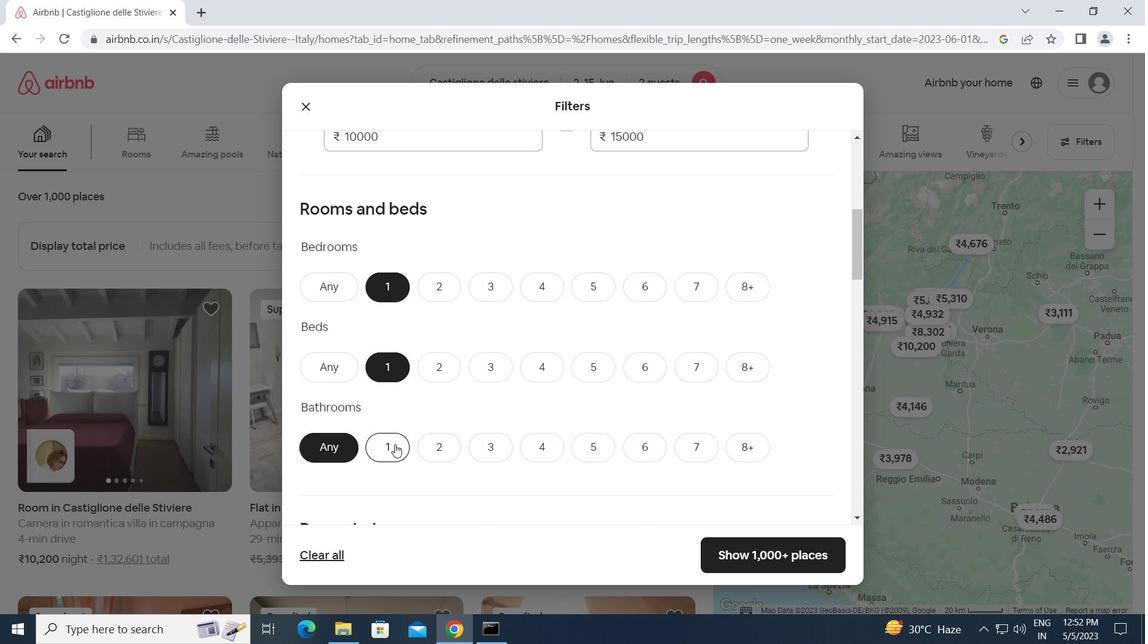 
Action: Mouse moved to (451, 504)
Screenshot: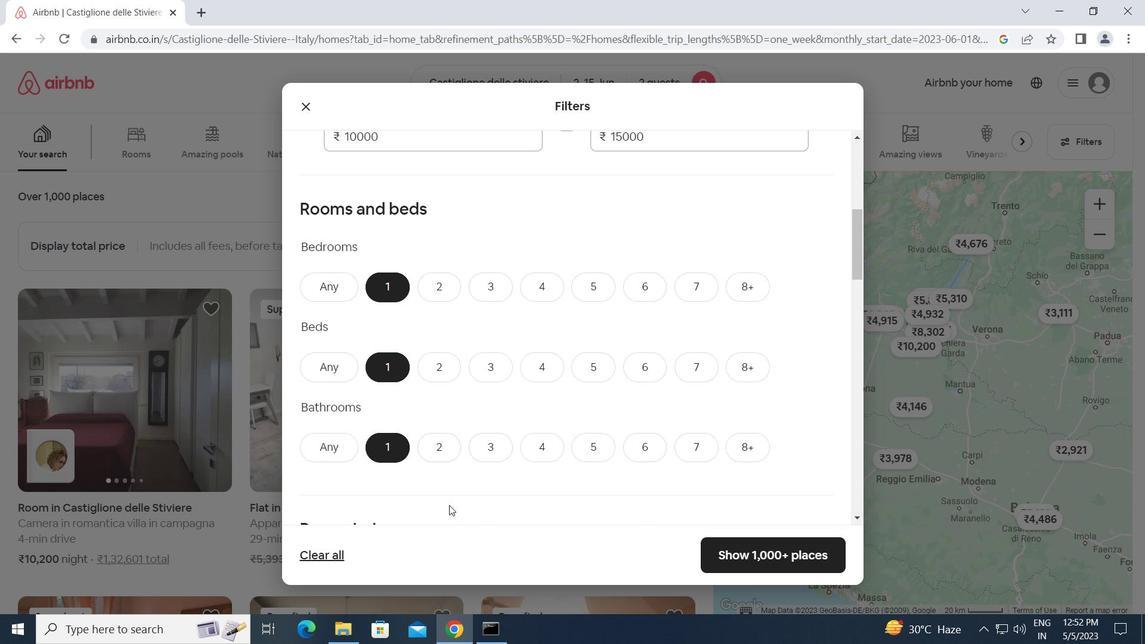 
Action: Mouse scrolled (451, 503) with delta (0, 0)
Screenshot: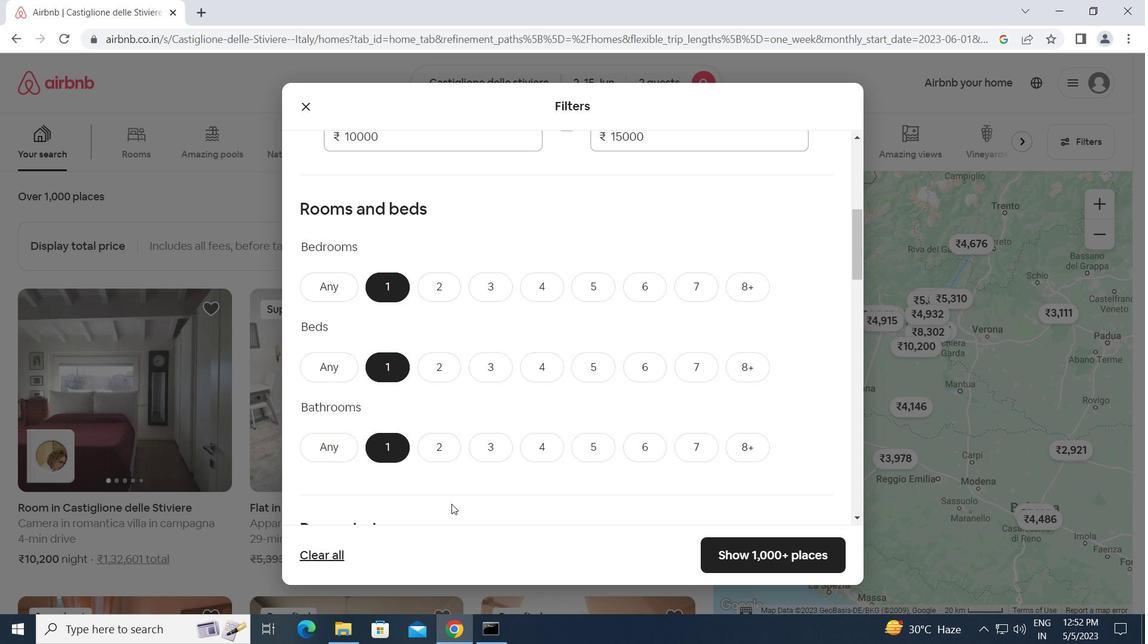 
Action: Mouse scrolled (451, 503) with delta (0, 0)
Screenshot: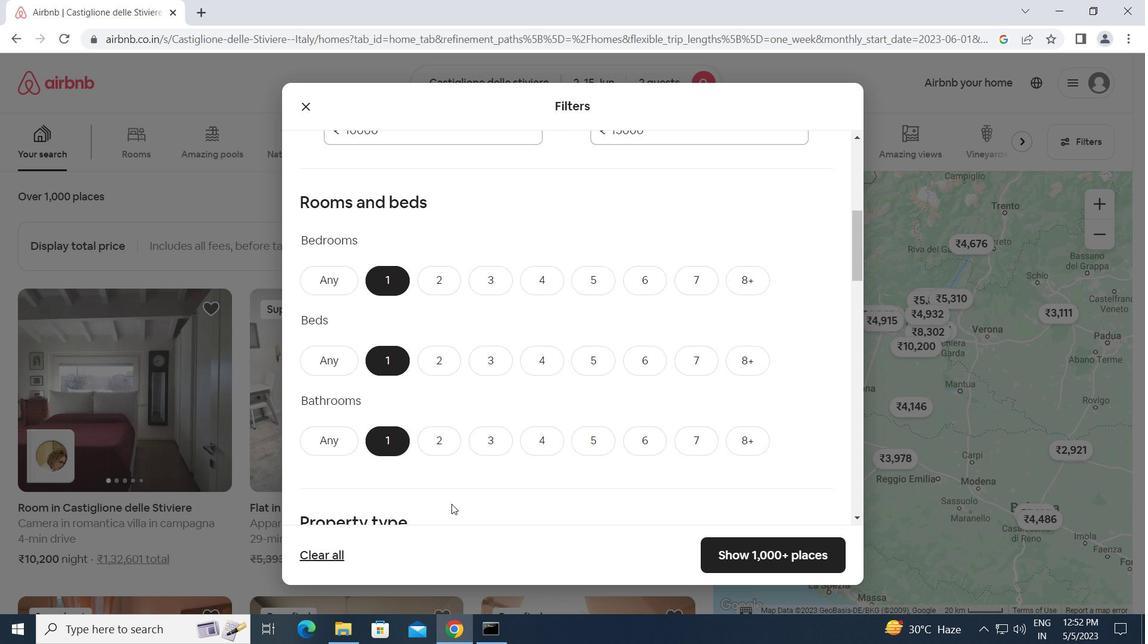 
Action: Mouse moved to (402, 446)
Screenshot: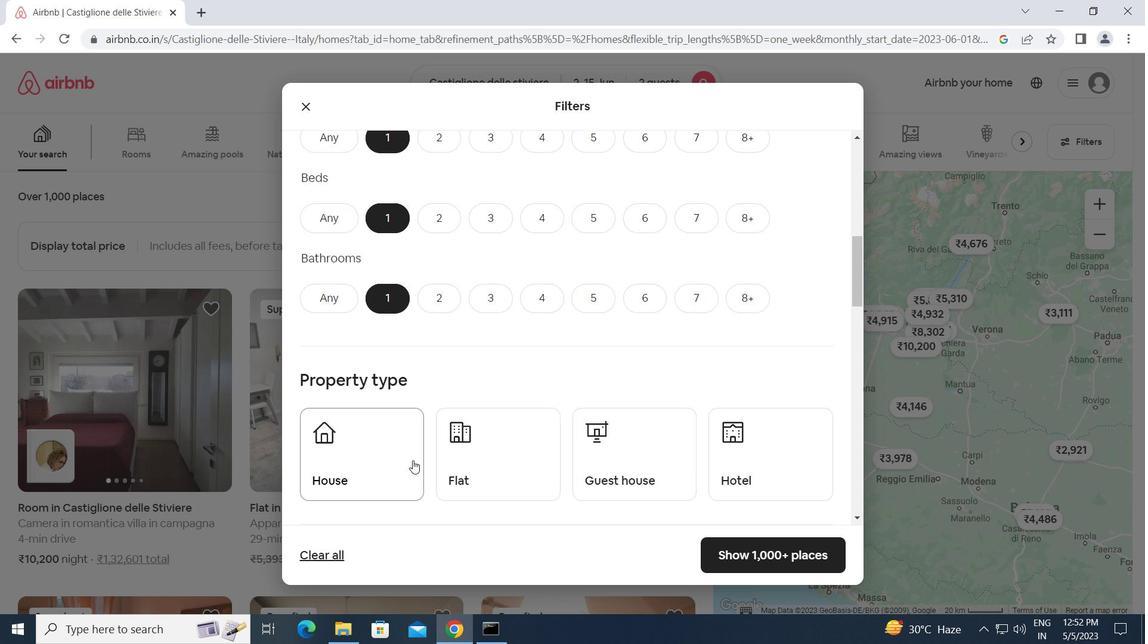 
Action: Mouse pressed left at (402, 446)
Screenshot: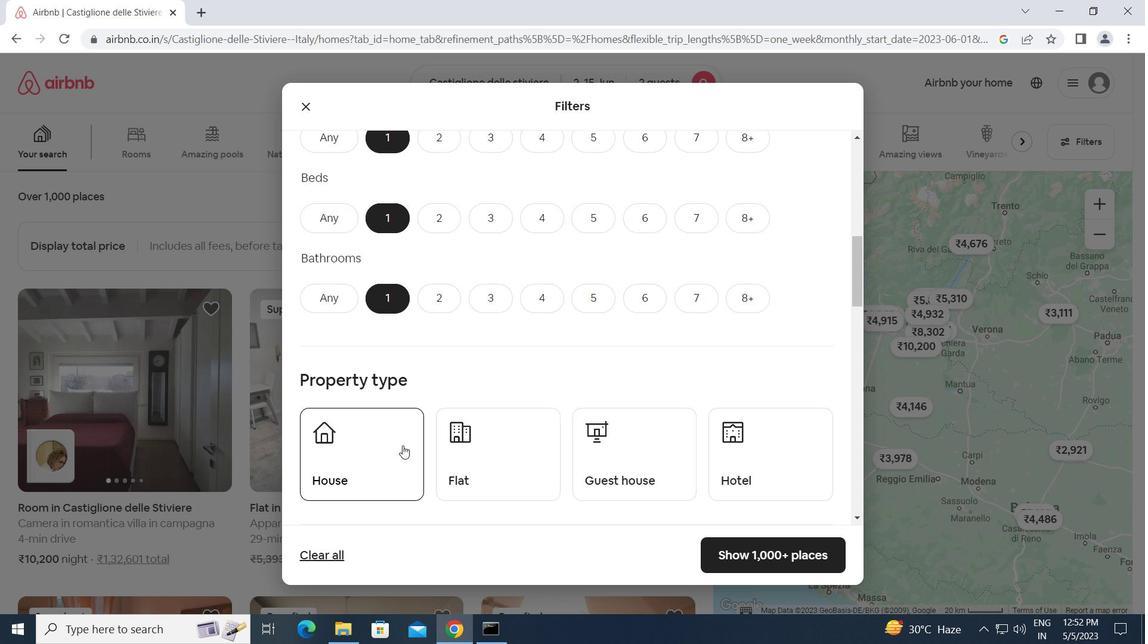 
Action: Mouse moved to (508, 456)
Screenshot: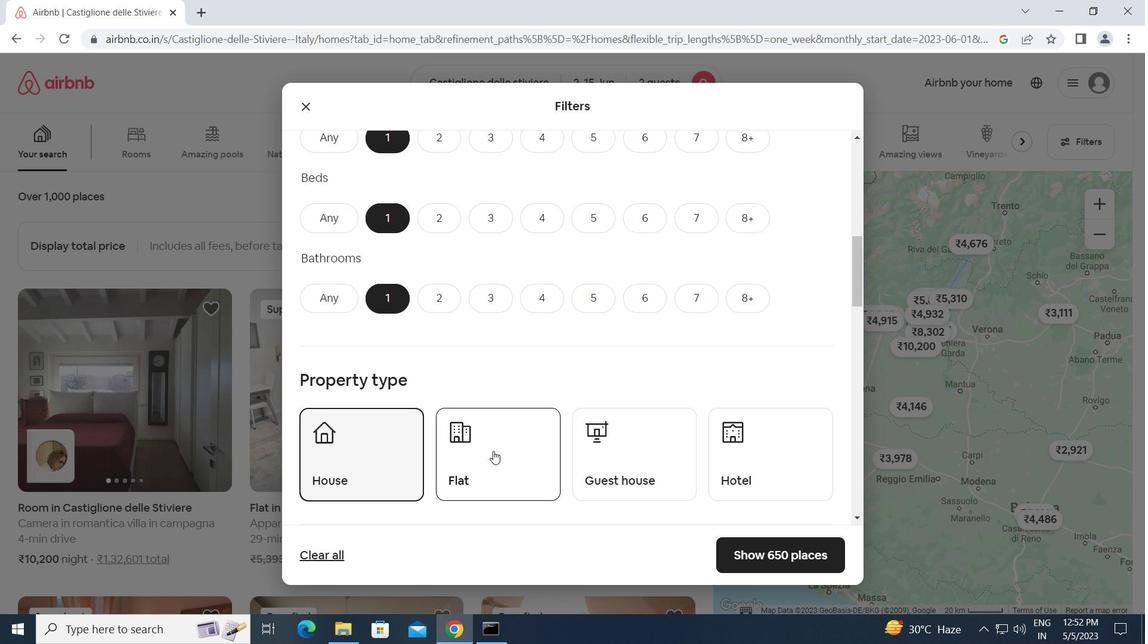 
Action: Mouse pressed left at (508, 456)
Screenshot: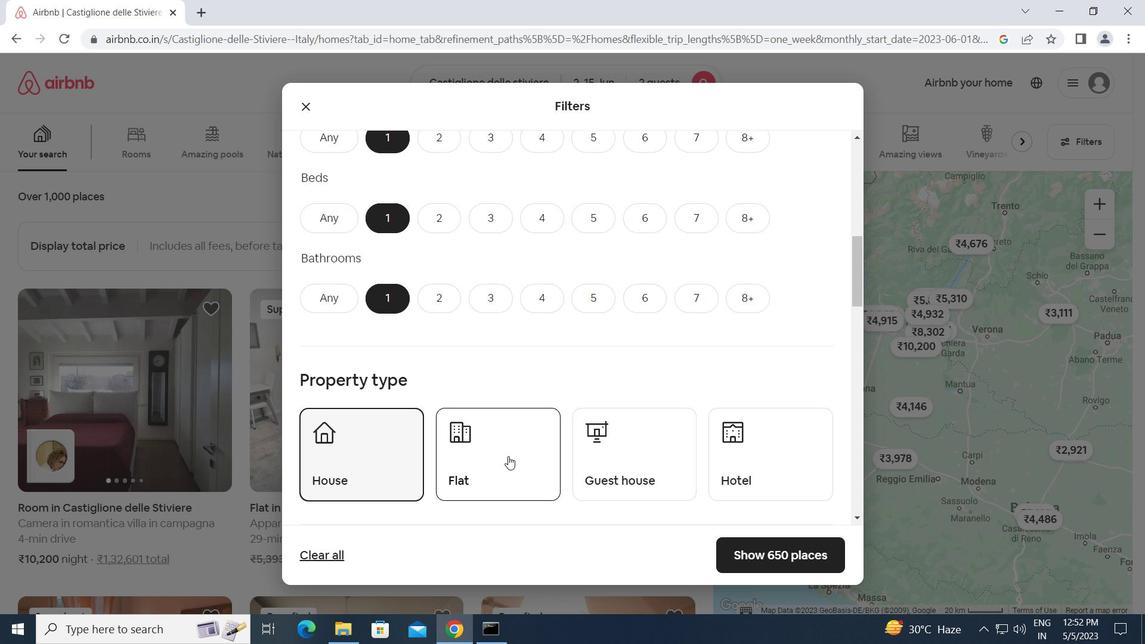 
Action: Mouse moved to (637, 468)
Screenshot: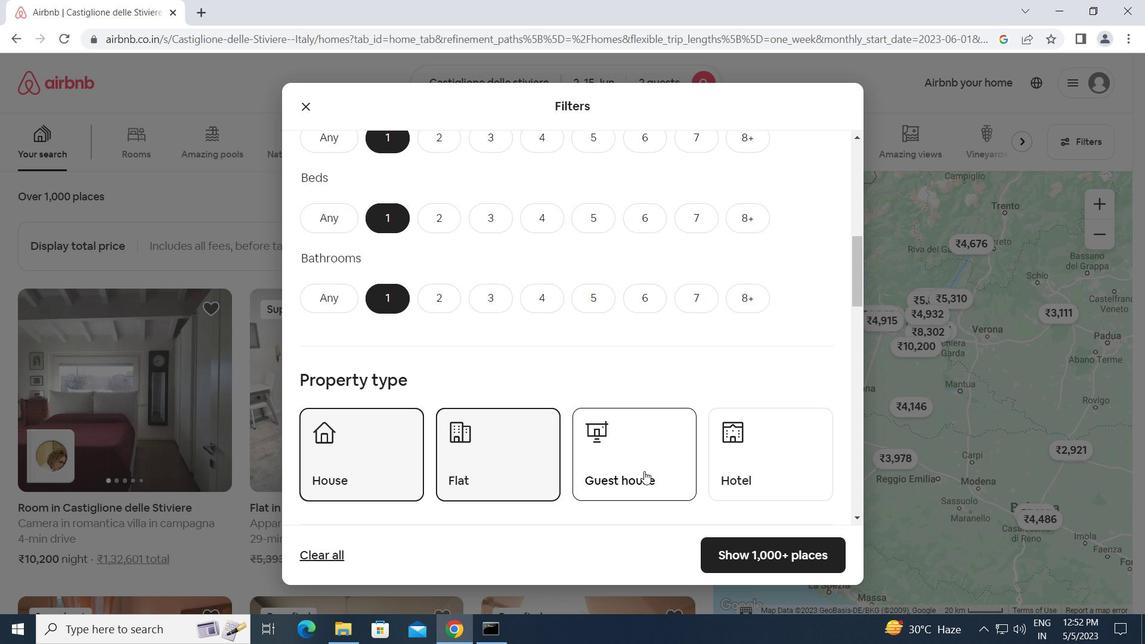 
Action: Mouse pressed left at (637, 468)
Screenshot: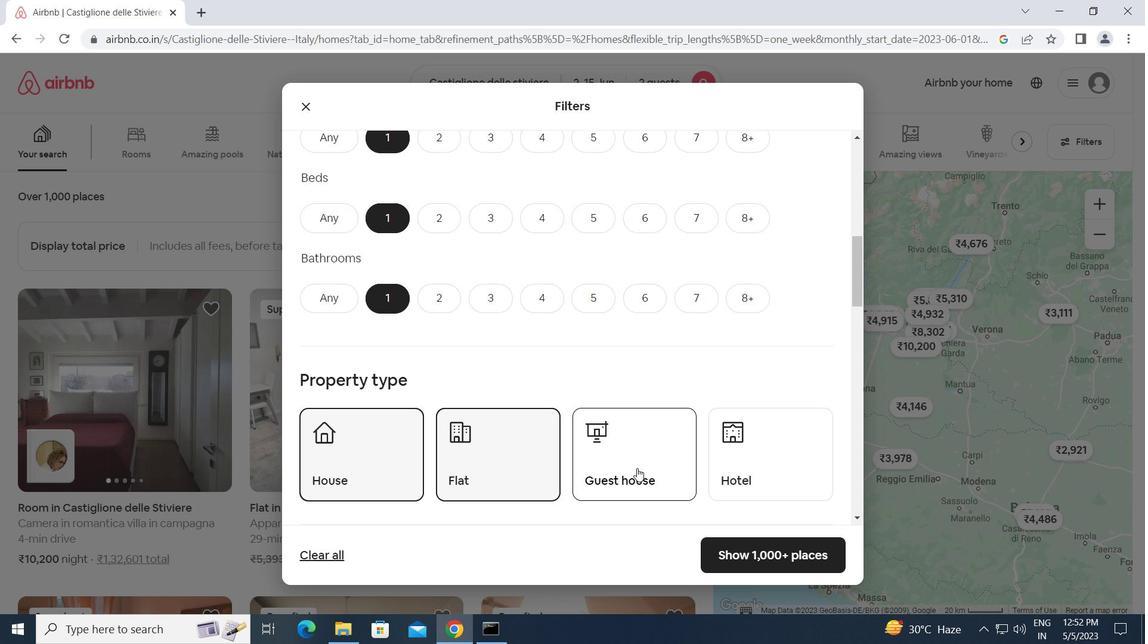 
Action: Mouse moved to (748, 465)
Screenshot: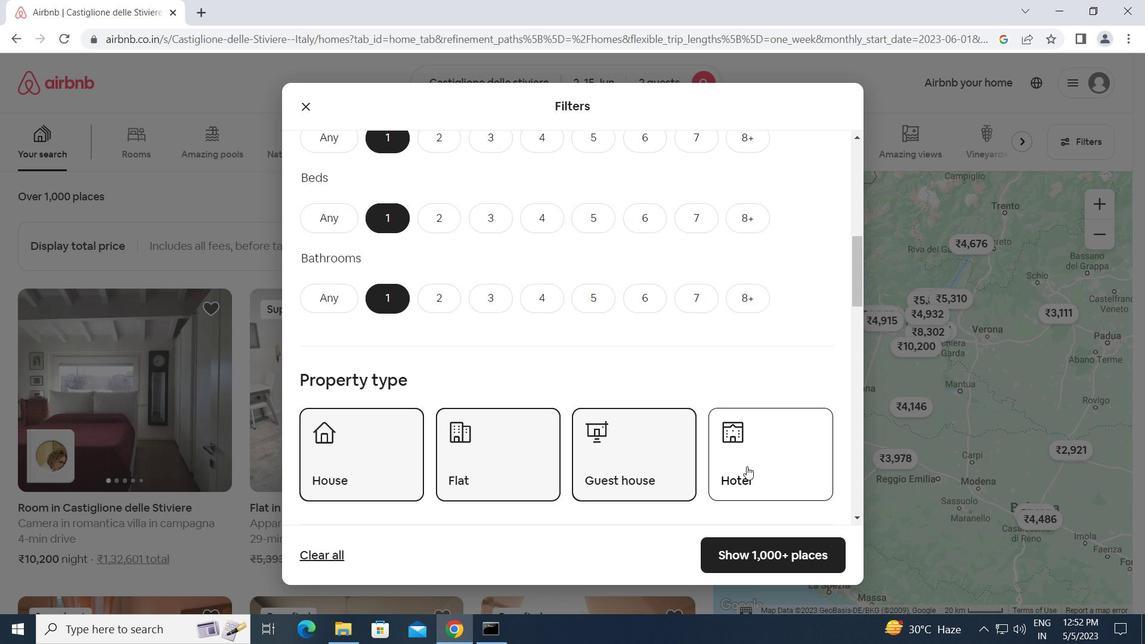 
Action: Mouse pressed left at (748, 465)
Screenshot: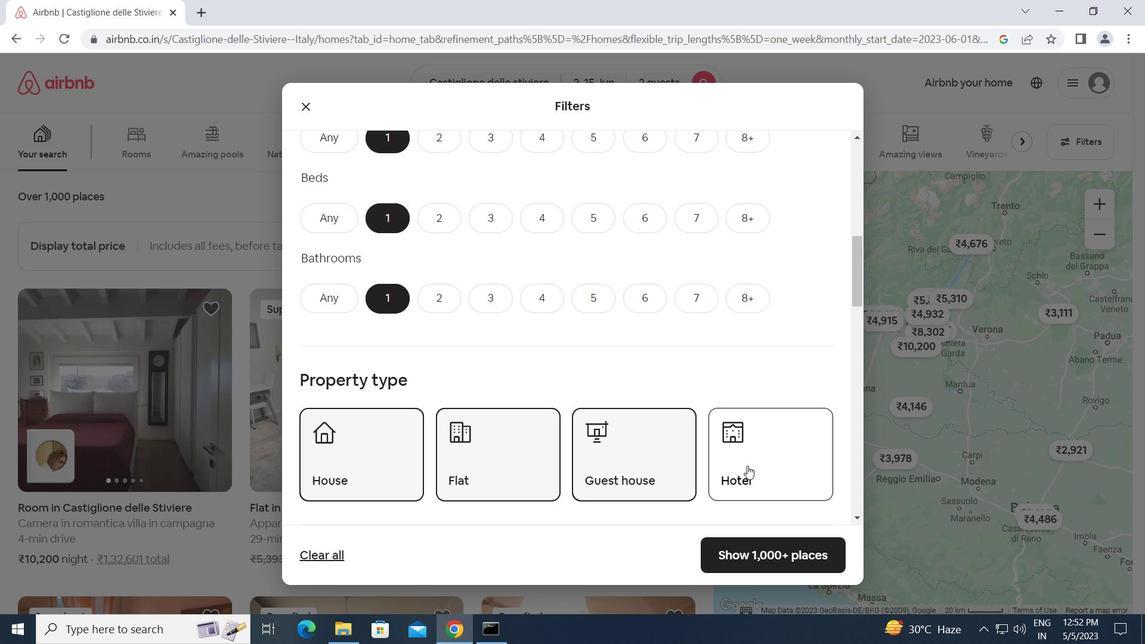 
Action: Mouse moved to (621, 488)
Screenshot: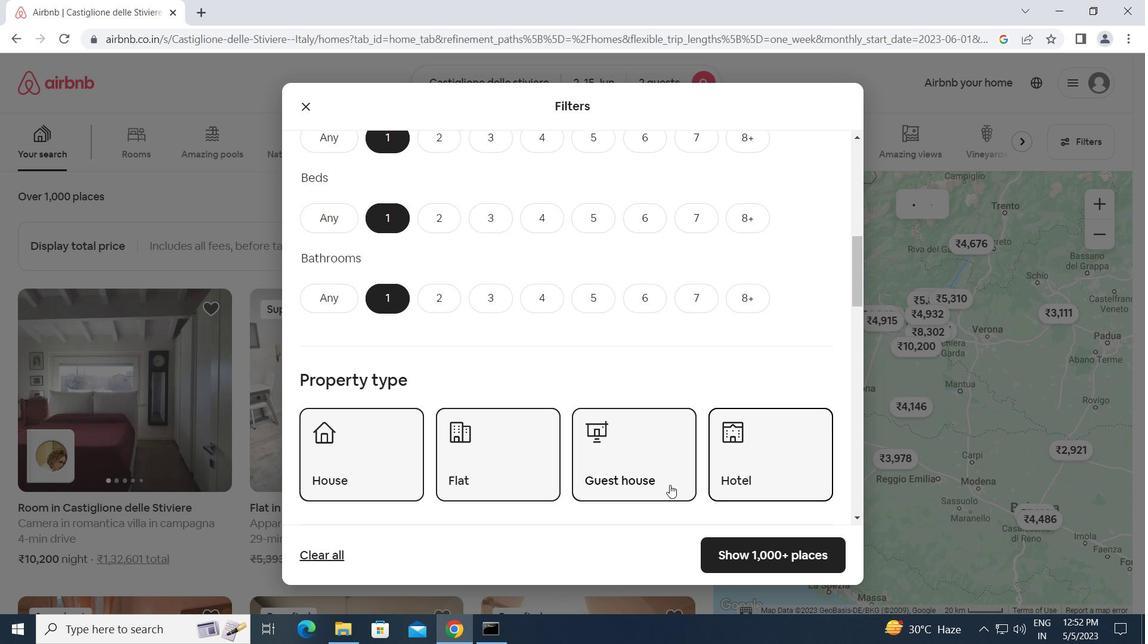 
Action: Mouse scrolled (621, 488) with delta (0, 0)
Screenshot: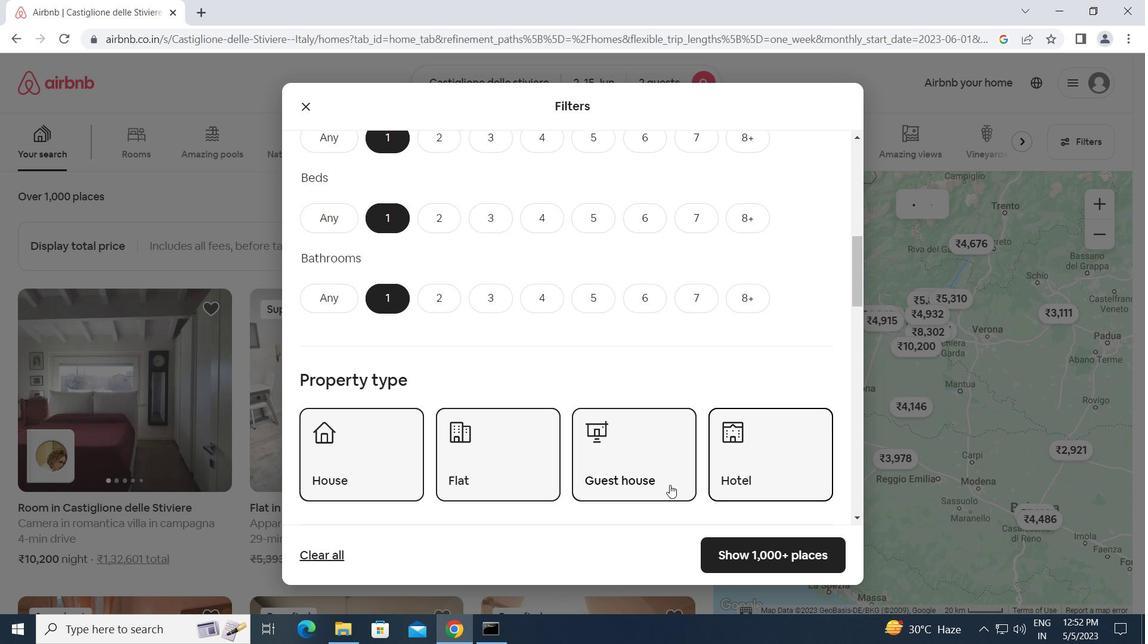 
Action: Mouse moved to (619, 488)
Screenshot: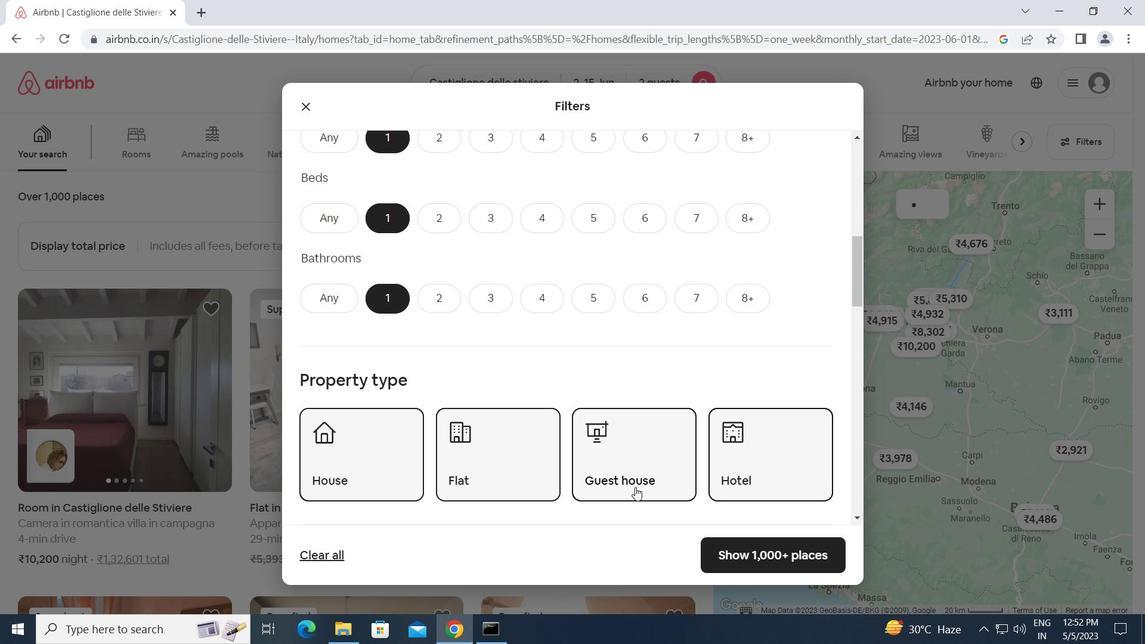 
Action: Mouse scrolled (619, 488) with delta (0, 0)
Screenshot: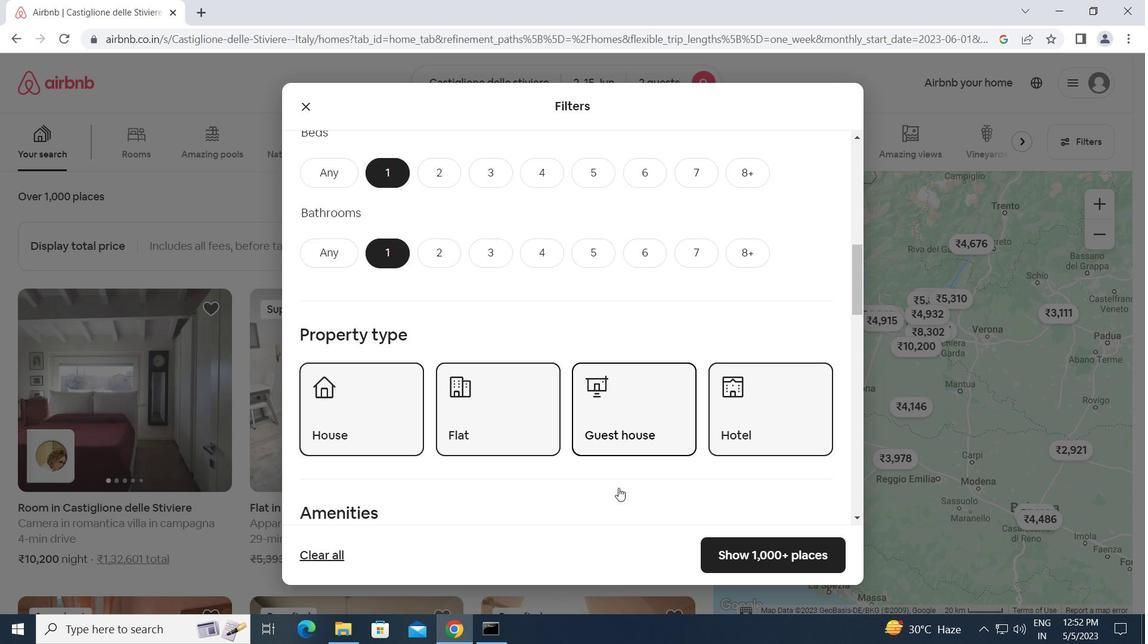 
Action: Mouse scrolled (619, 488) with delta (0, 0)
Screenshot: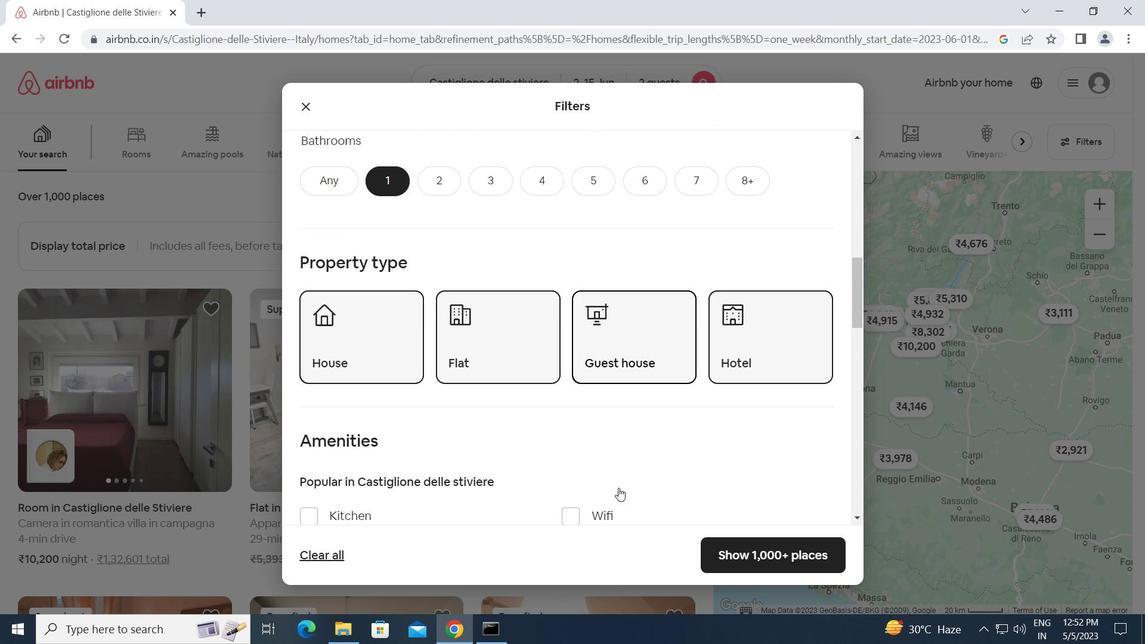 
Action: Mouse scrolled (619, 488) with delta (0, 0)
Screenshot: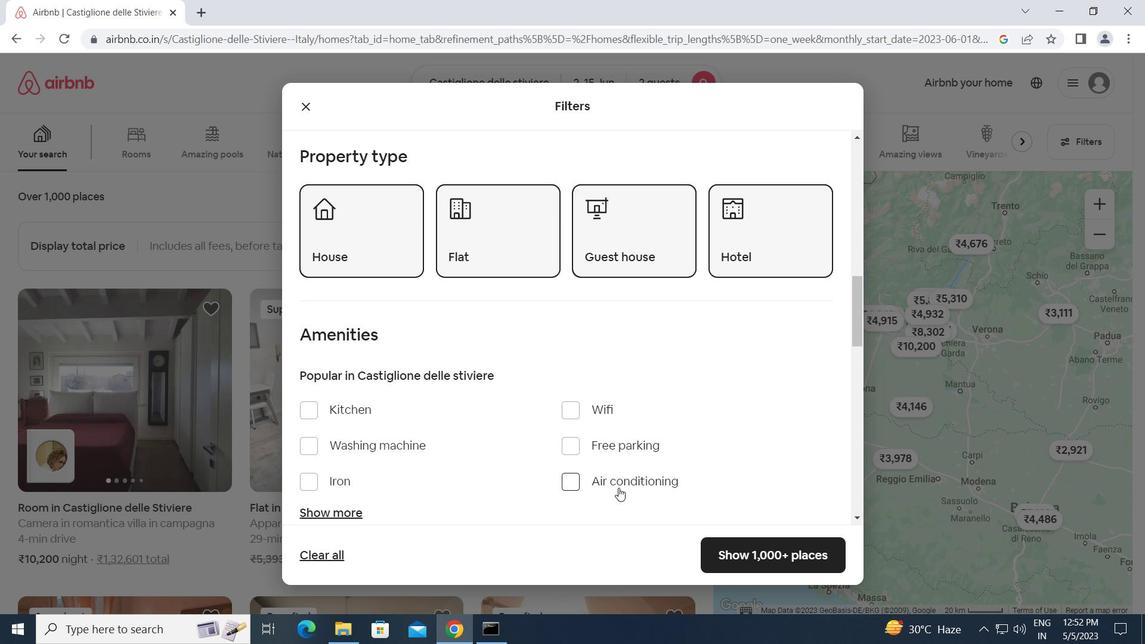 
Action: Mouse scrolled (619, 488) with delta (0, 0)
Screenshot: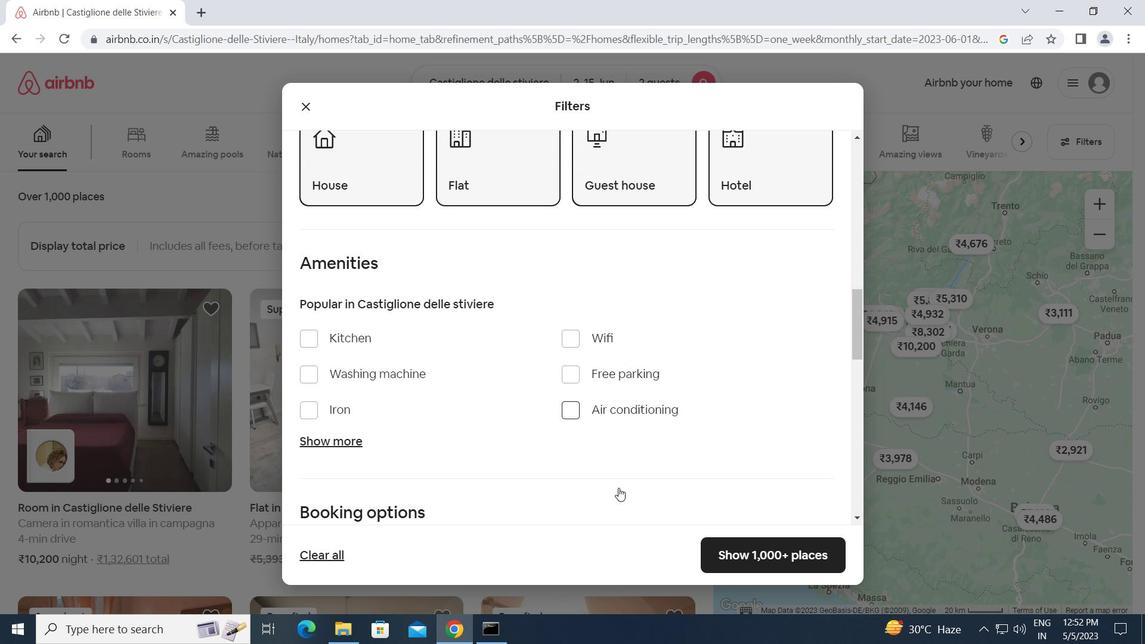 
Action: Mouse scrolled (619, 488) with delta (0, 0)
Screenshot: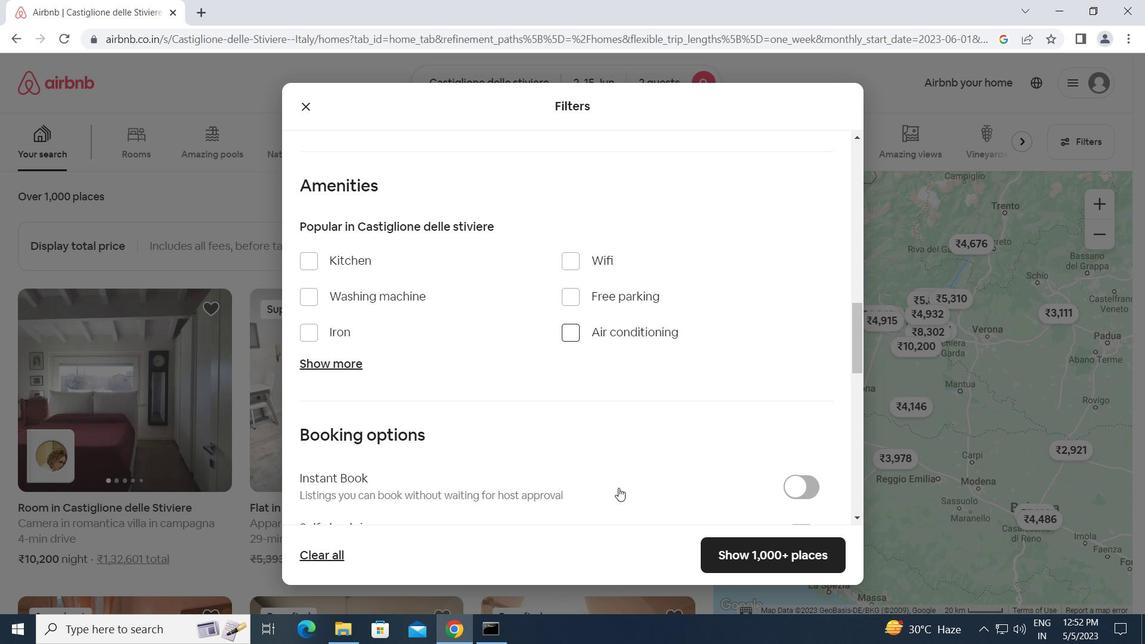 
Action: Mouse scrolled (619, 488) with delta (0, 0)
Screenshot: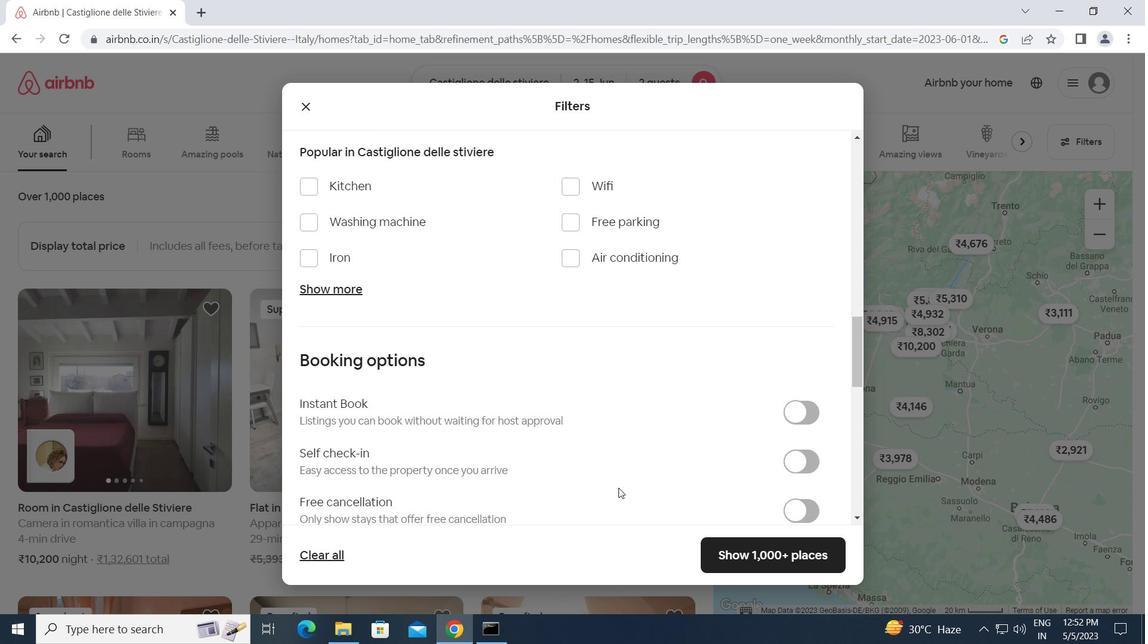 
Action: Mouse moved to (794, 383)
Screenshot: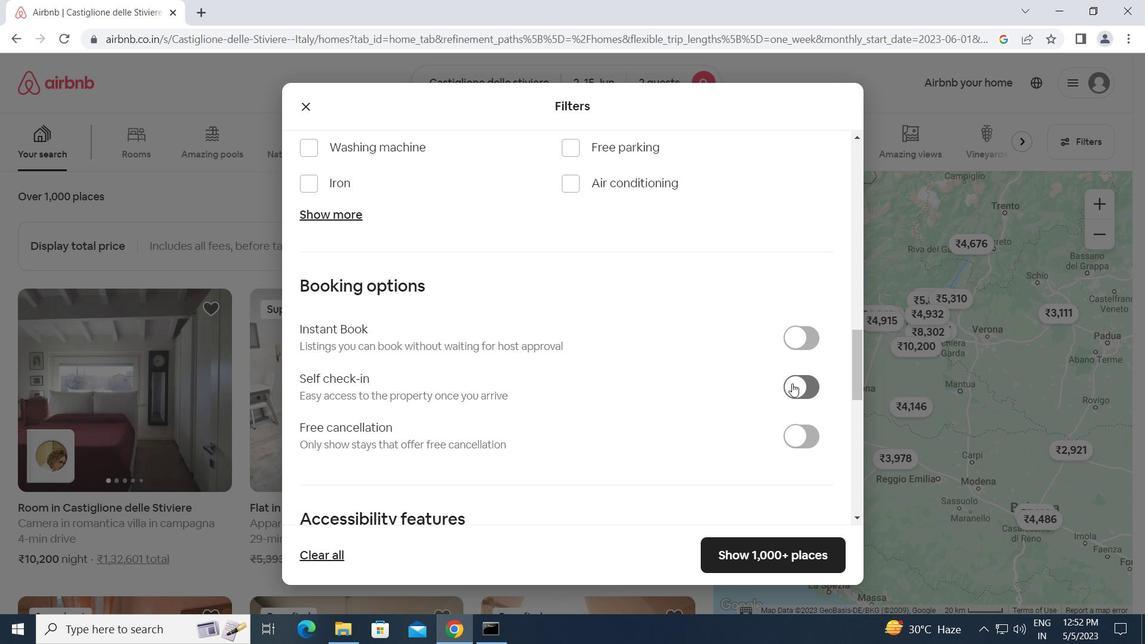 
Action: Mouse pressed left at (794, 383)
Screenshot: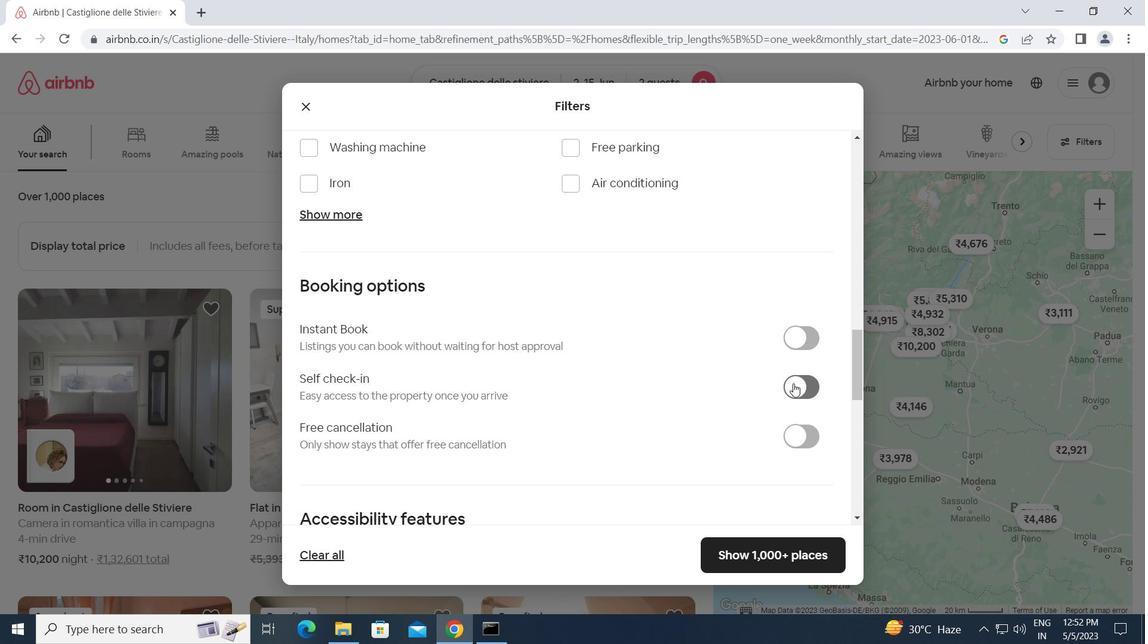 
Action: Mouse moved to (618, 415)
Screenshot: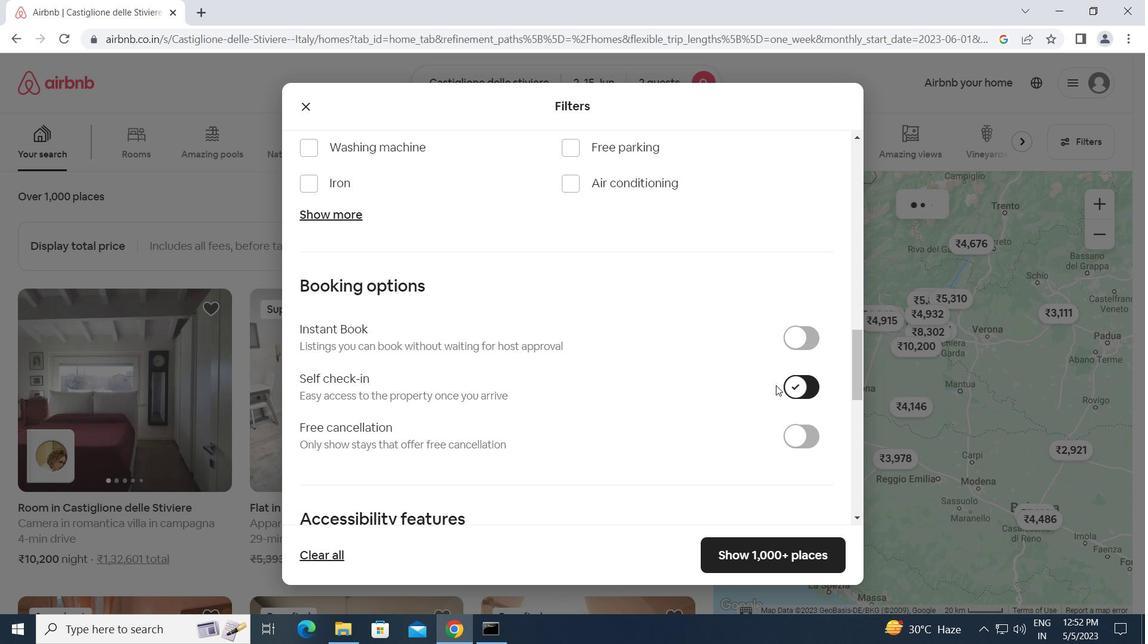 
Action: Mouse scrolled (618, 414) with delta (0, 0)
Screenshot: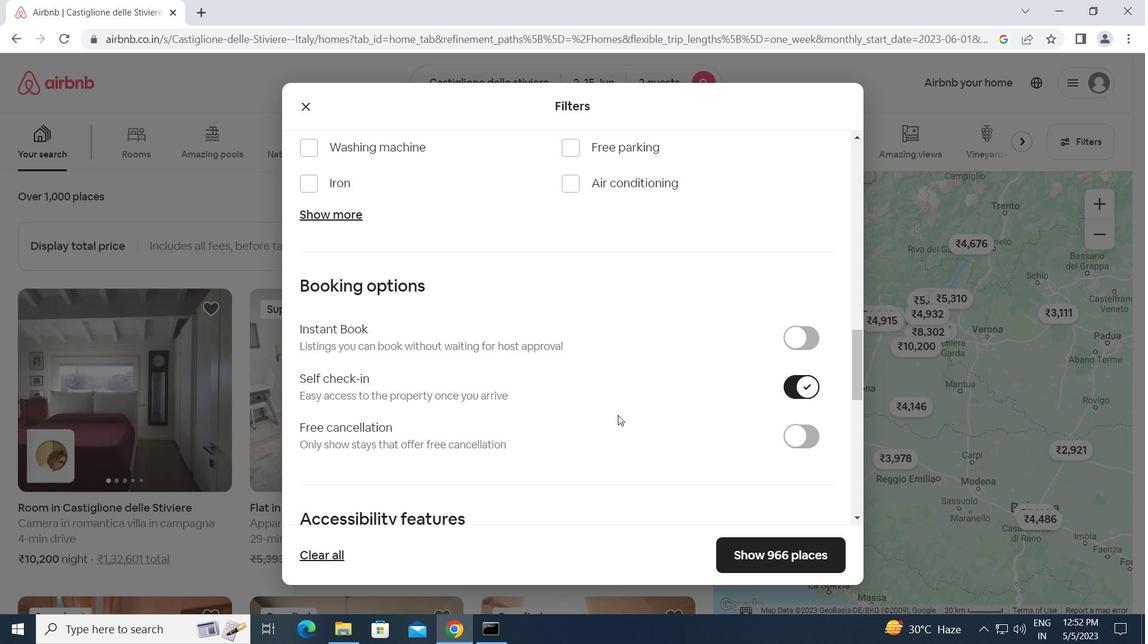 
Action: Mouse scrolled (618, 414) with delta (0, 0)
Screenshot: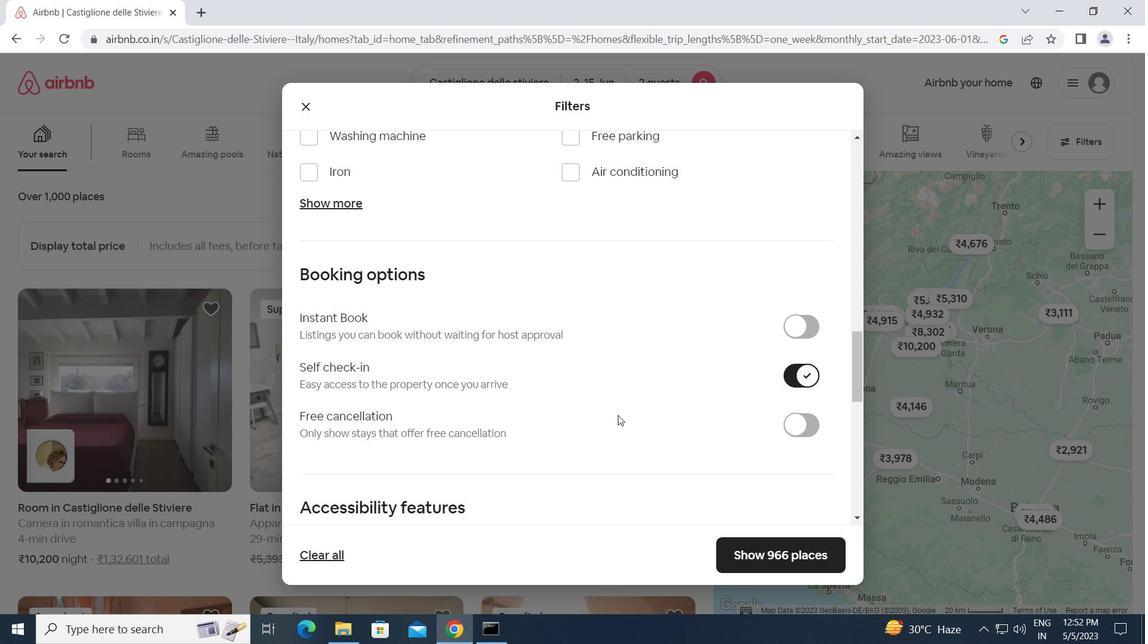 
Action: Mouse scrolled (618, 414) with delta (0, 0)
Screenshot: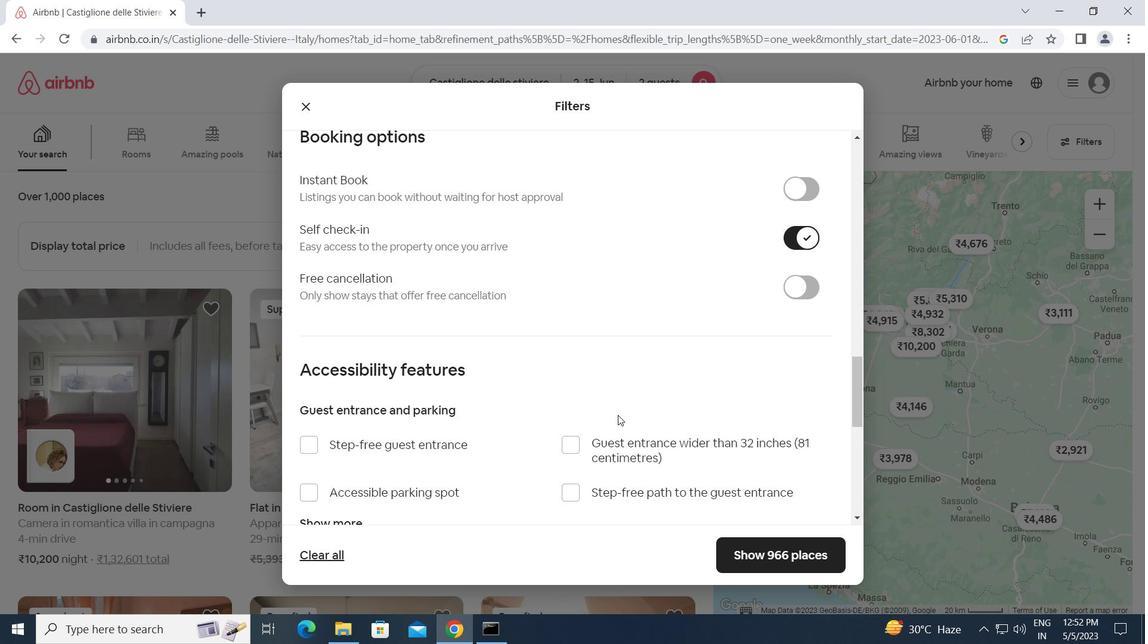 
Action: Mouse scrolled (618, 414) with delta (0, 0)
Screenshot: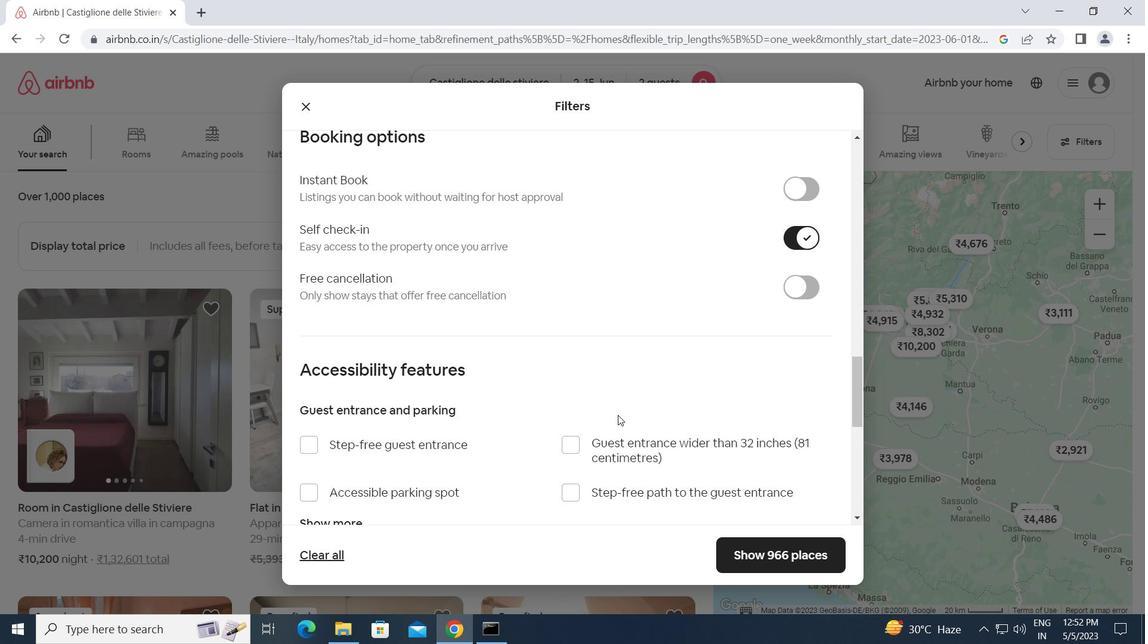 
Action: Mouse scrolled (618, 414) with delta (0, 0)
Screenshot: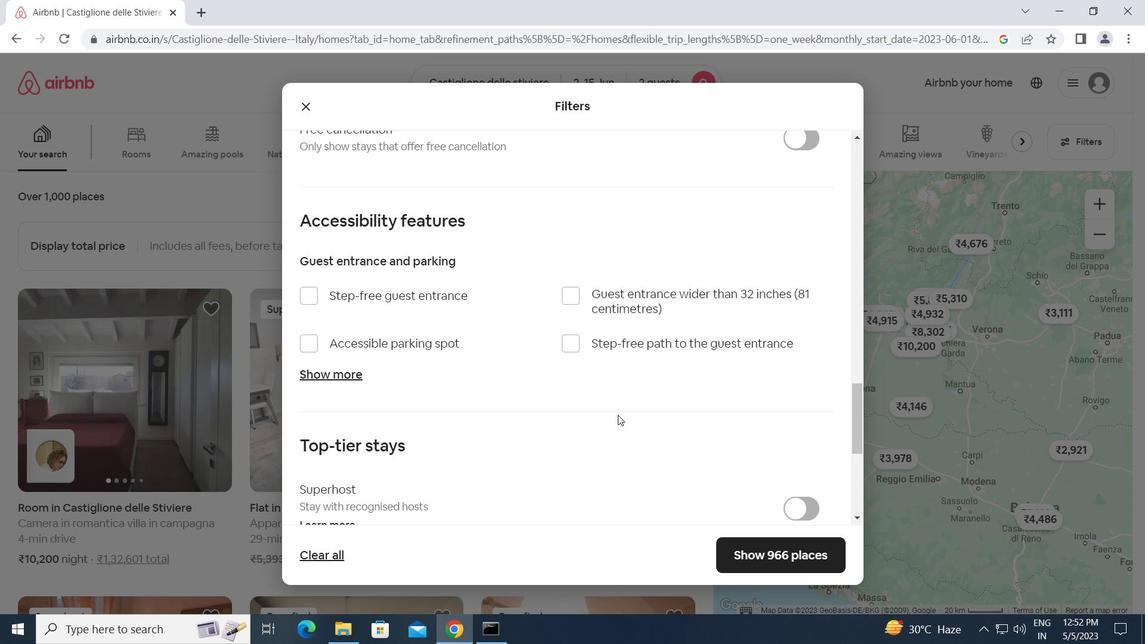 
Action: Mouse scrolled (618, 414) with delta (0, 0)
Screenshot: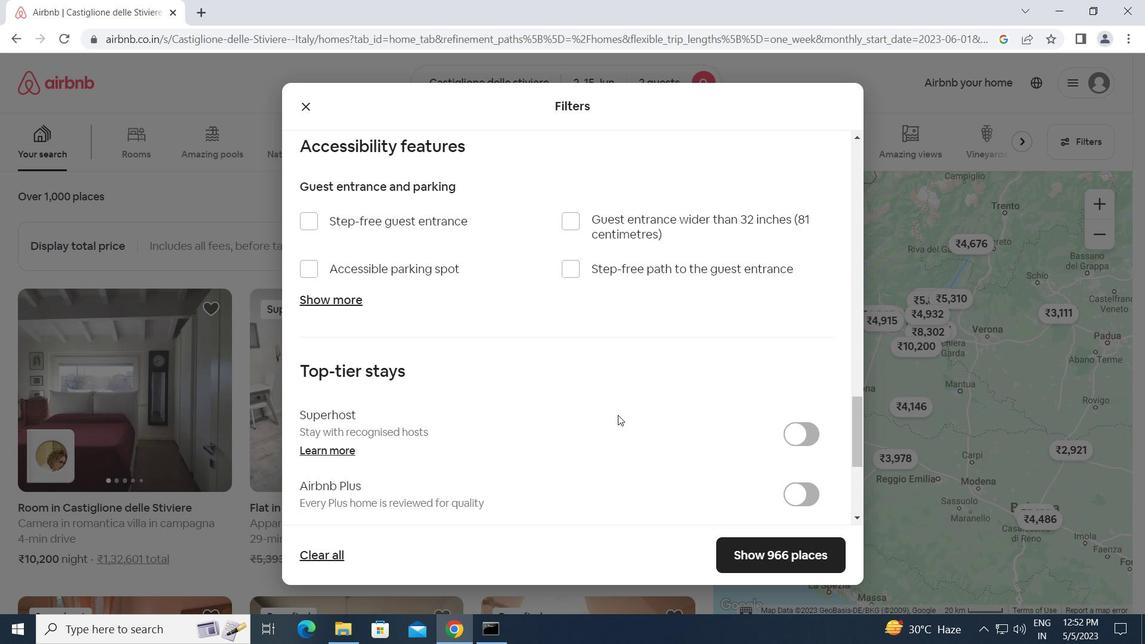 
Action: Mouse moved to (617, 415)
Screenshot: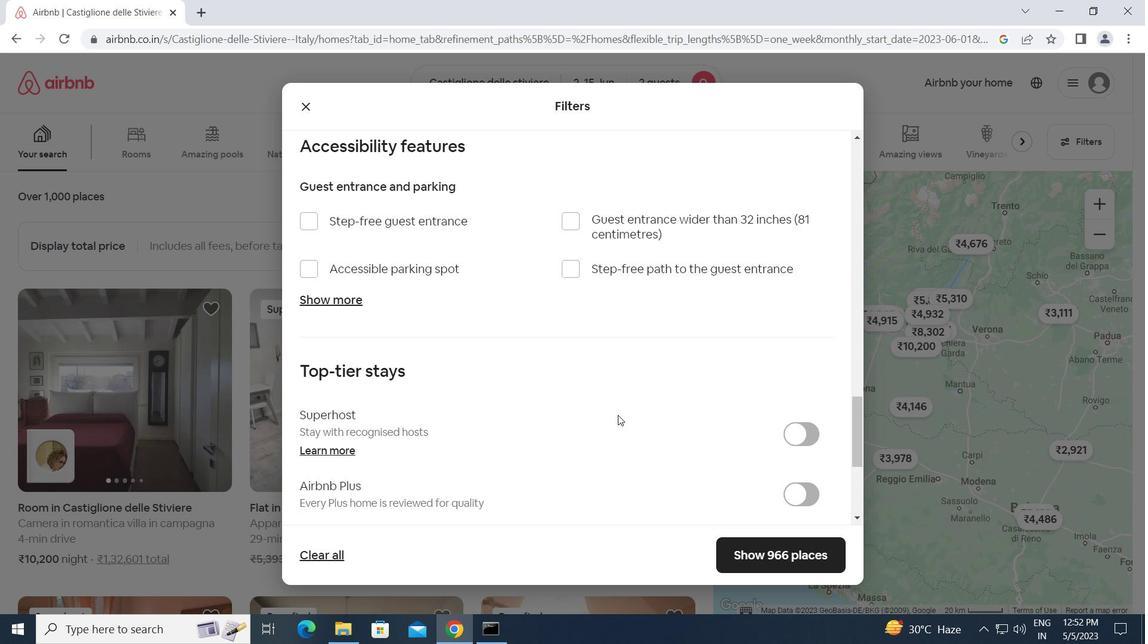 
Action: Mouse scrolled (617, 415) with delta (0, 0)
Screenshot: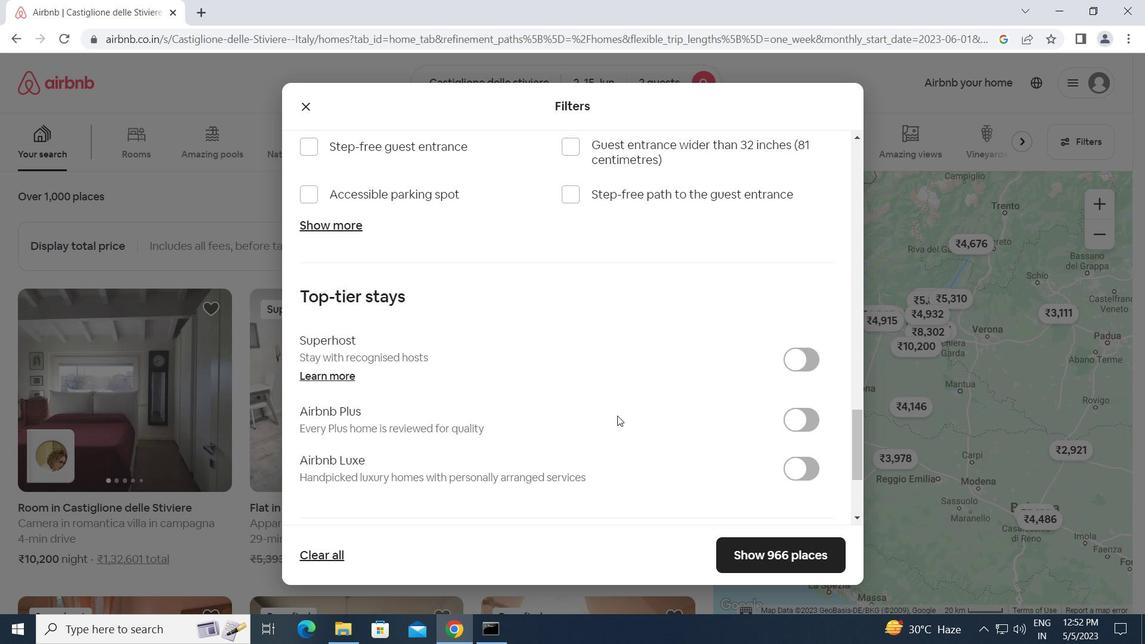
Action: Mouse scrolled (617, 415) with delta (0, 0)
Screenshot: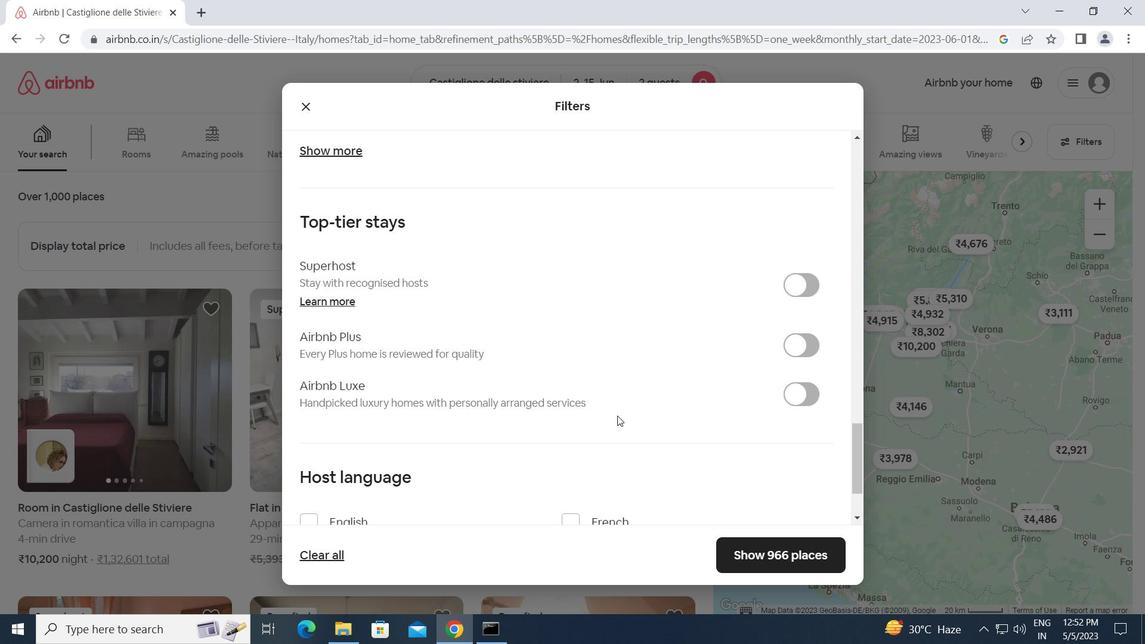 
Action: Mouse scrolled (617, 415) with delta (0, 0)
Screenshot: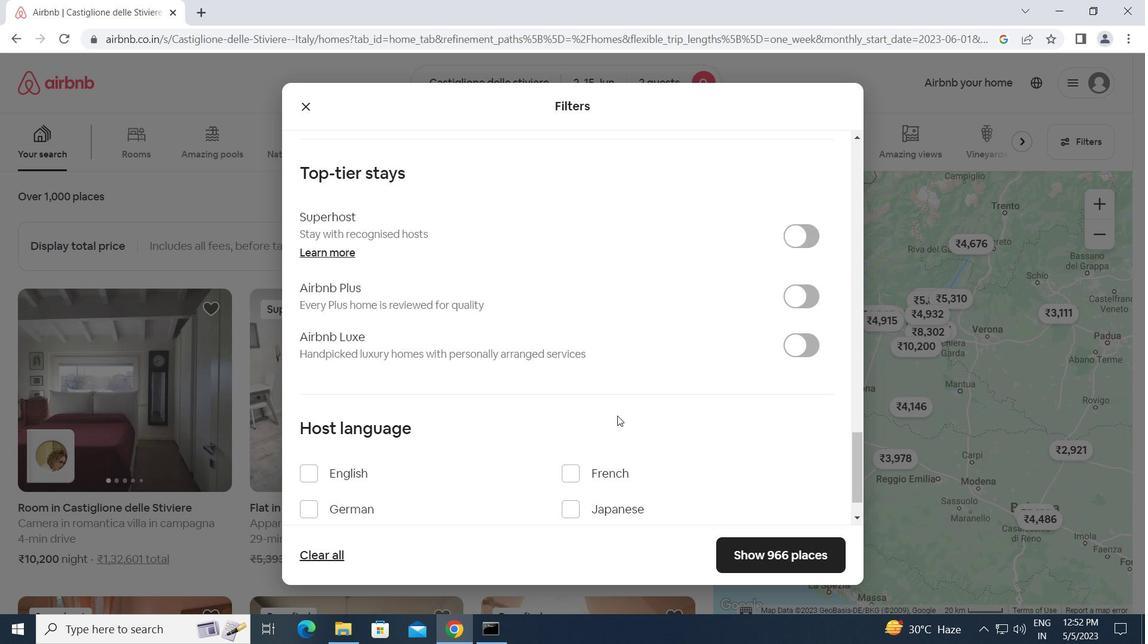 
Action: Mouse scrolled (617, 415) with delta (0, 0)
Screenshot: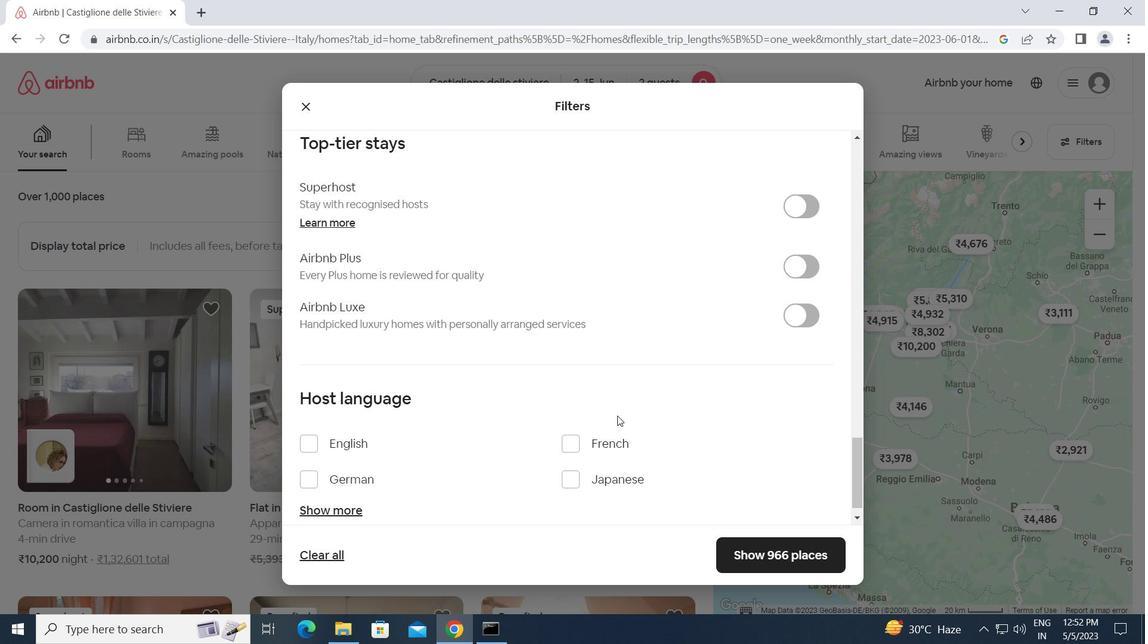 
Action: Mouse scrolled (617, 415) with delta (0, 0)
Screenshot: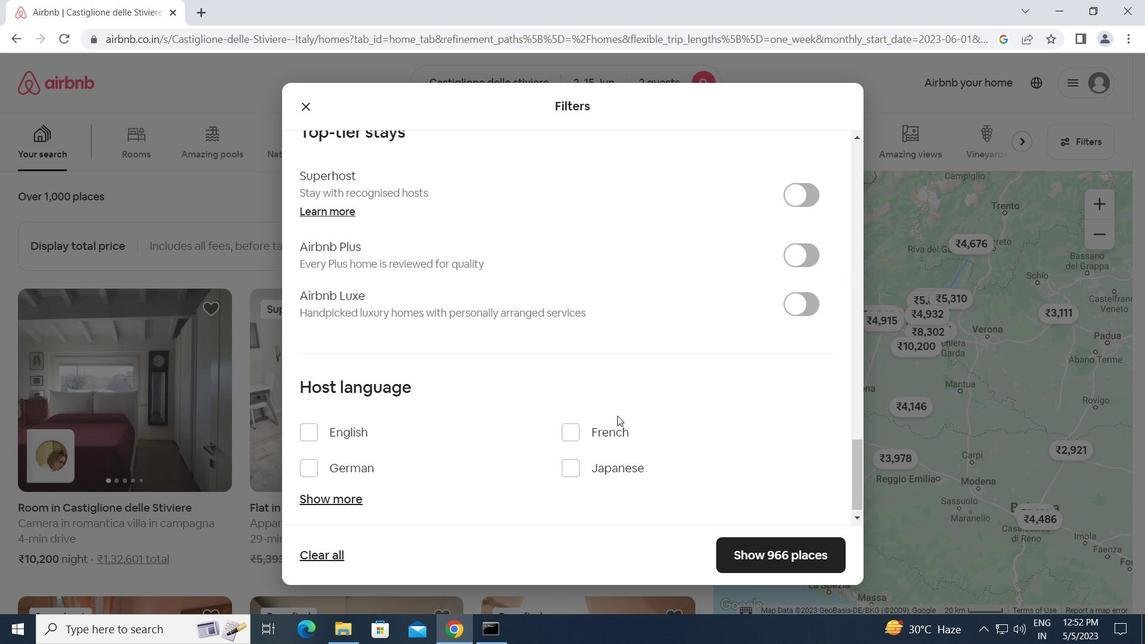 
Action: Mouse moved to (315, 417)
Screenshot: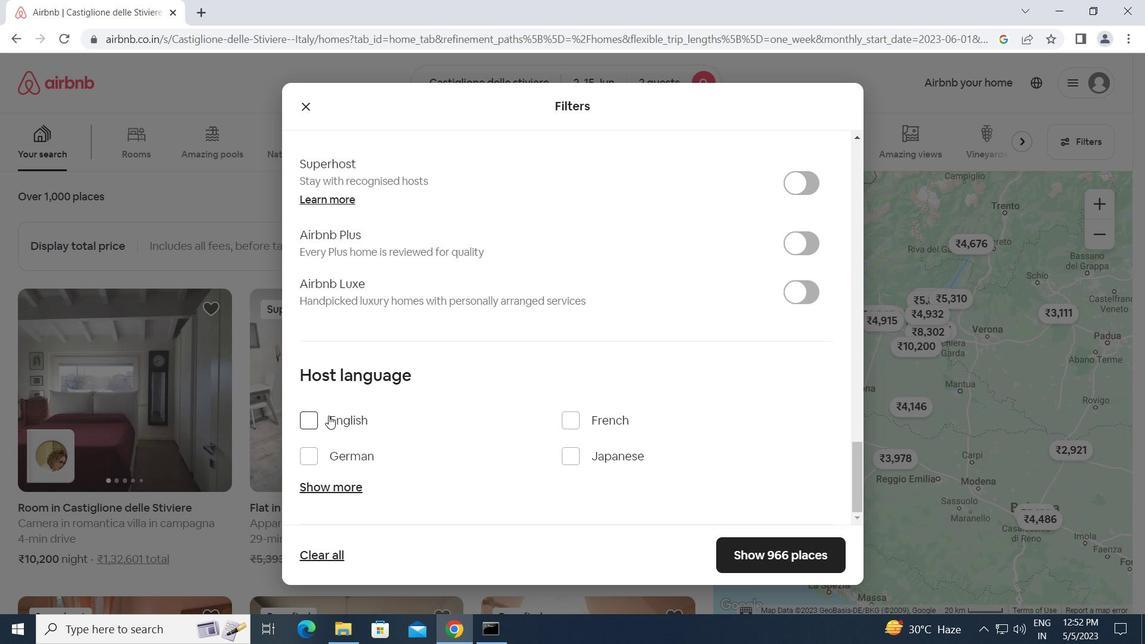 
Action: Mouse pressed left at (315, 417)
Screenshot: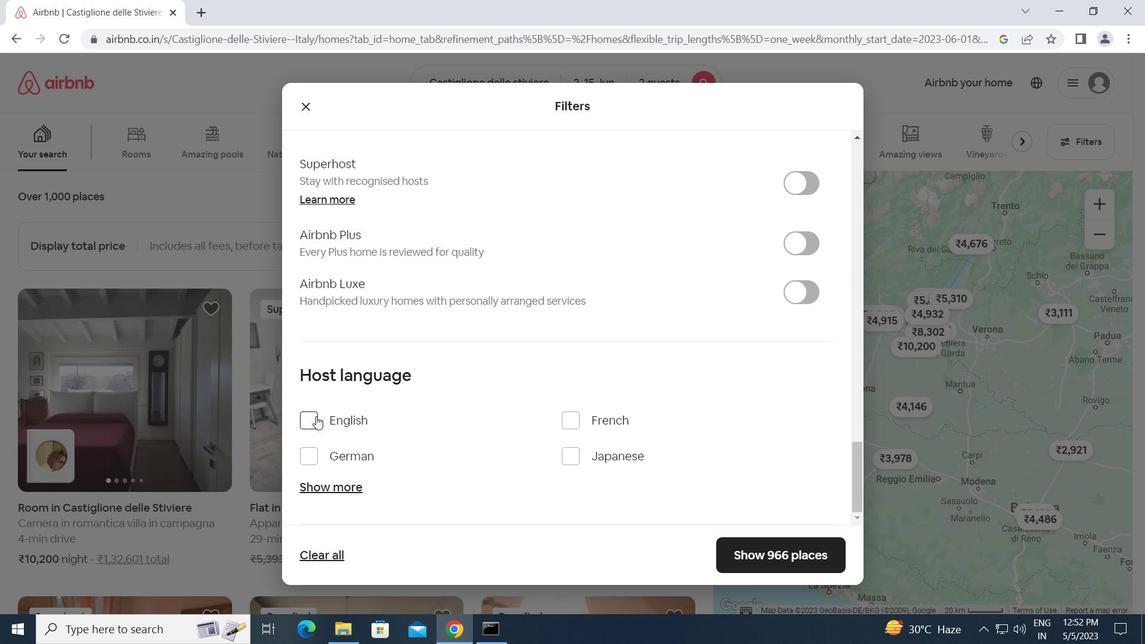 
Action: Mouse moved to (792, 550)
Screenshot: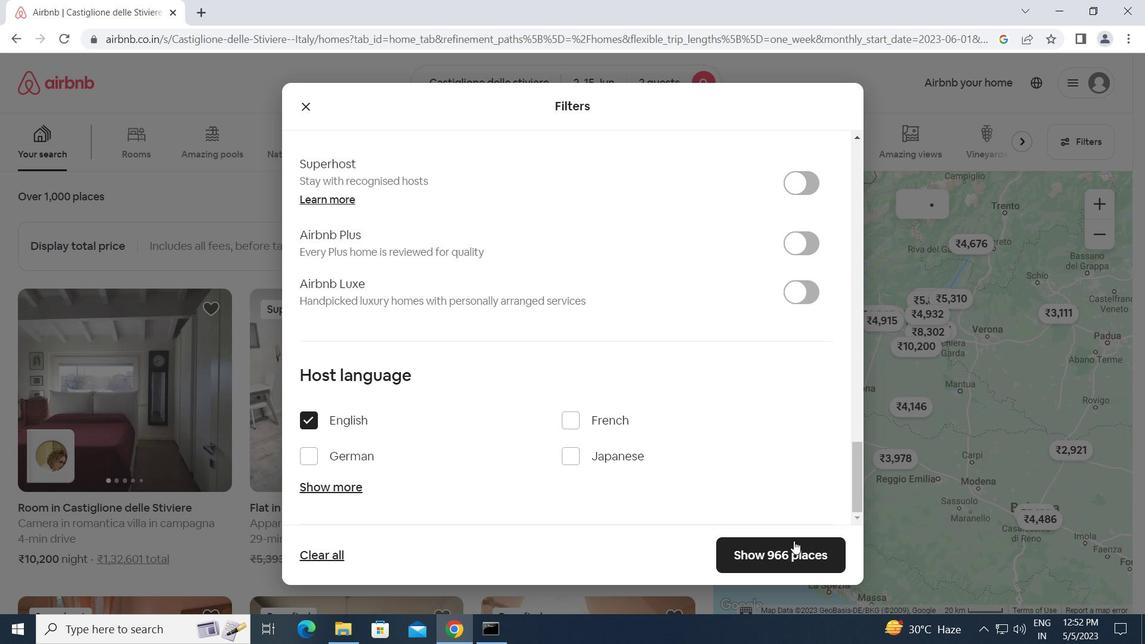 
Action: Mouse pressed left at (792, 550)
Screenshot: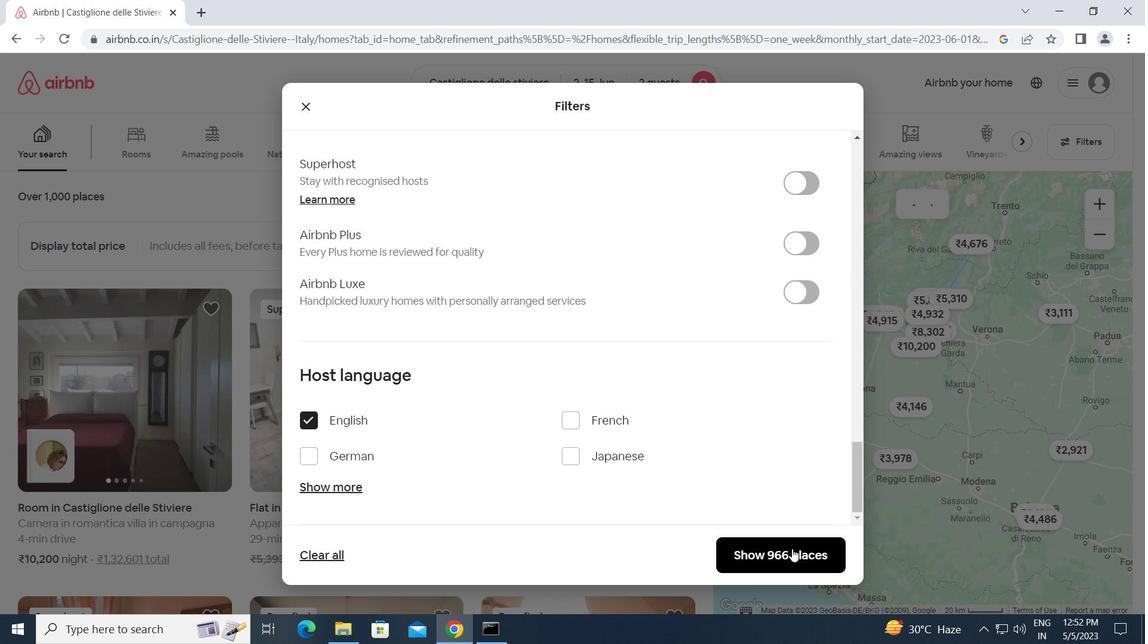 
Action: Mouse moved to (792, 550)
Screenshot: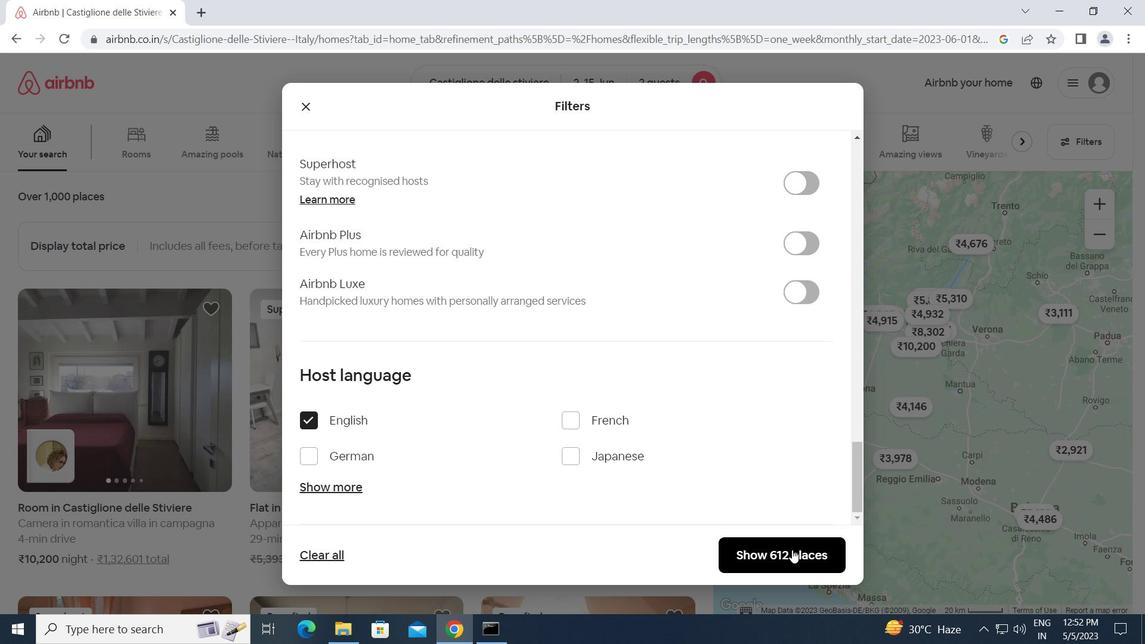 
